 Task: Create a due date automation trigger when advanced on, on the tuesday after a card is due add fields without custom field "Resume" set to 10 at 11:00 AM.
Action: Mouse moved to (1063, 329)
Screenshot: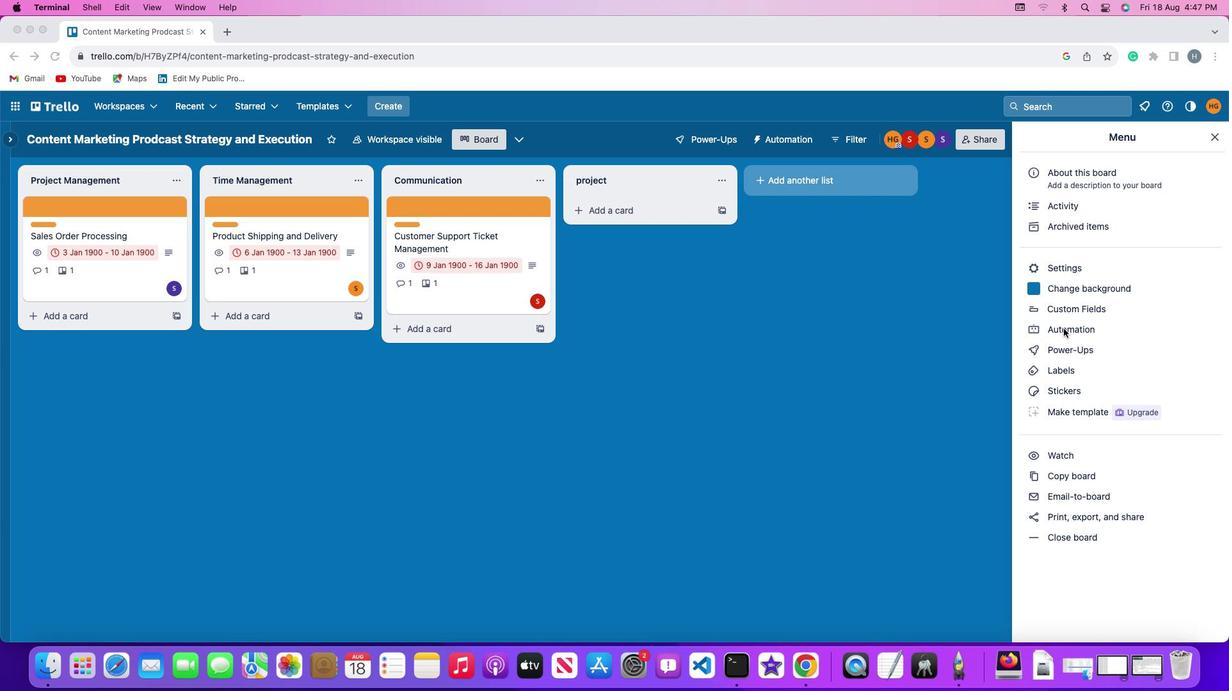 
Action: Mouse pressed left at (1063, 329)
Screenshot: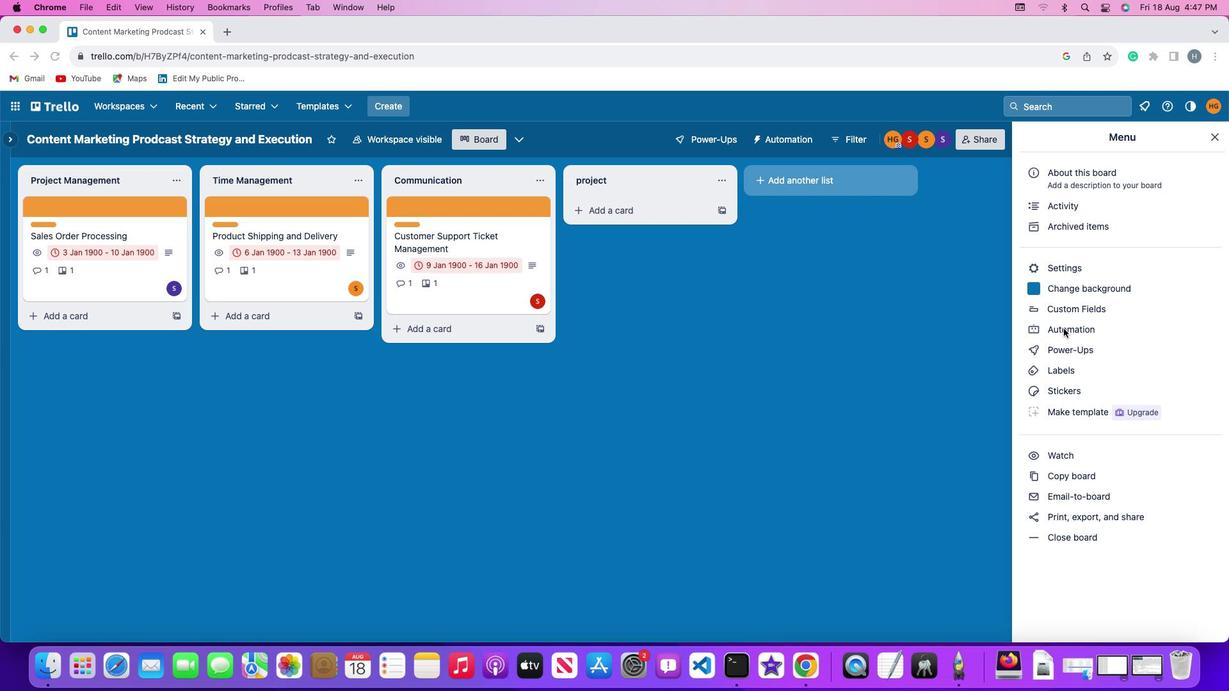 
Action: Mouse pressed left at (1063, 329)
Screenshot: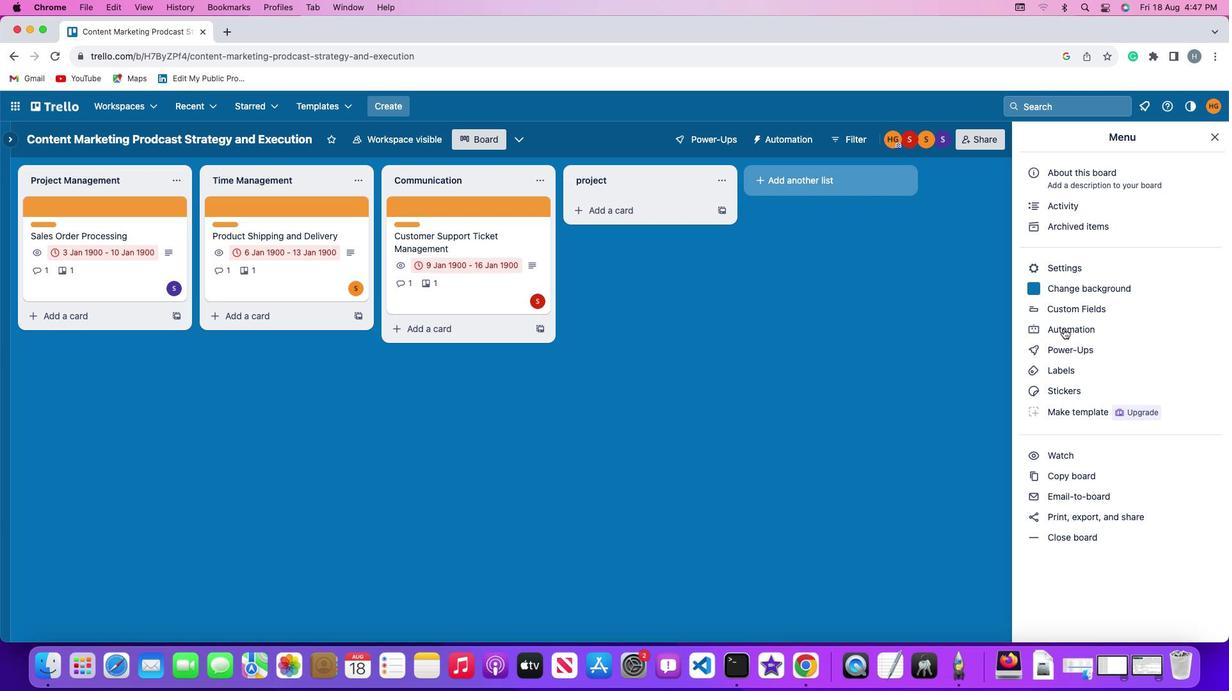 
Action: Mouse moved to (96, 304)
Screenshot: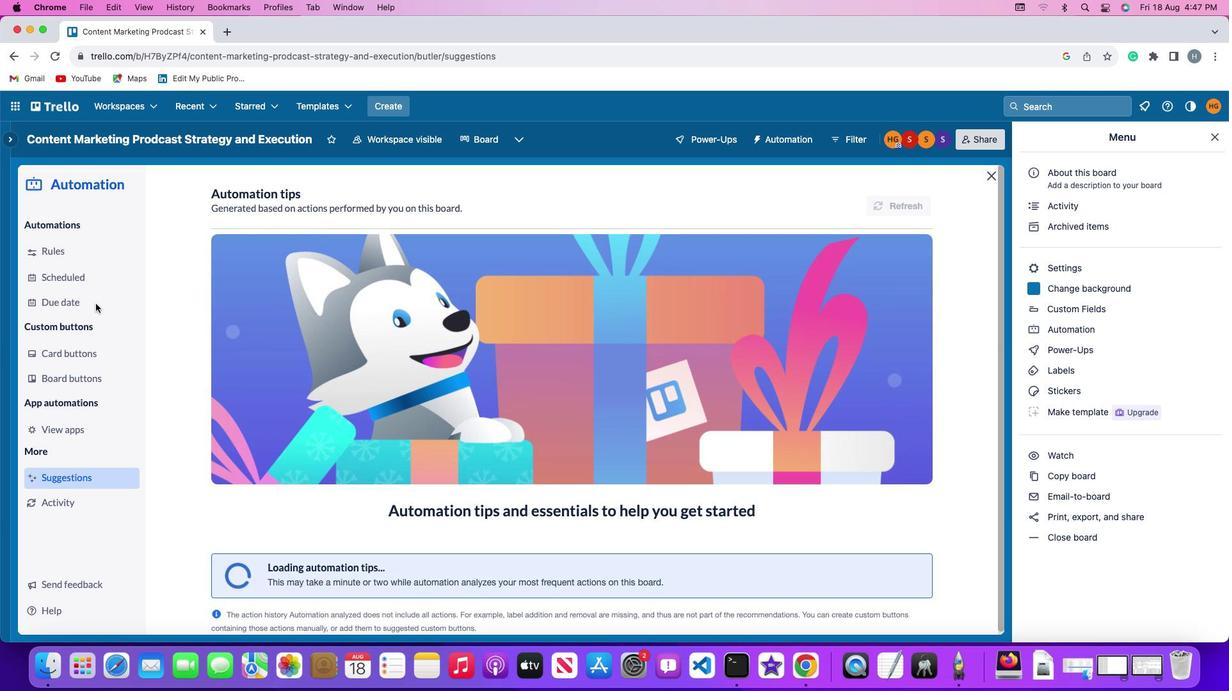
Action: Mouse pressed left at (96, 304)
Screenshot: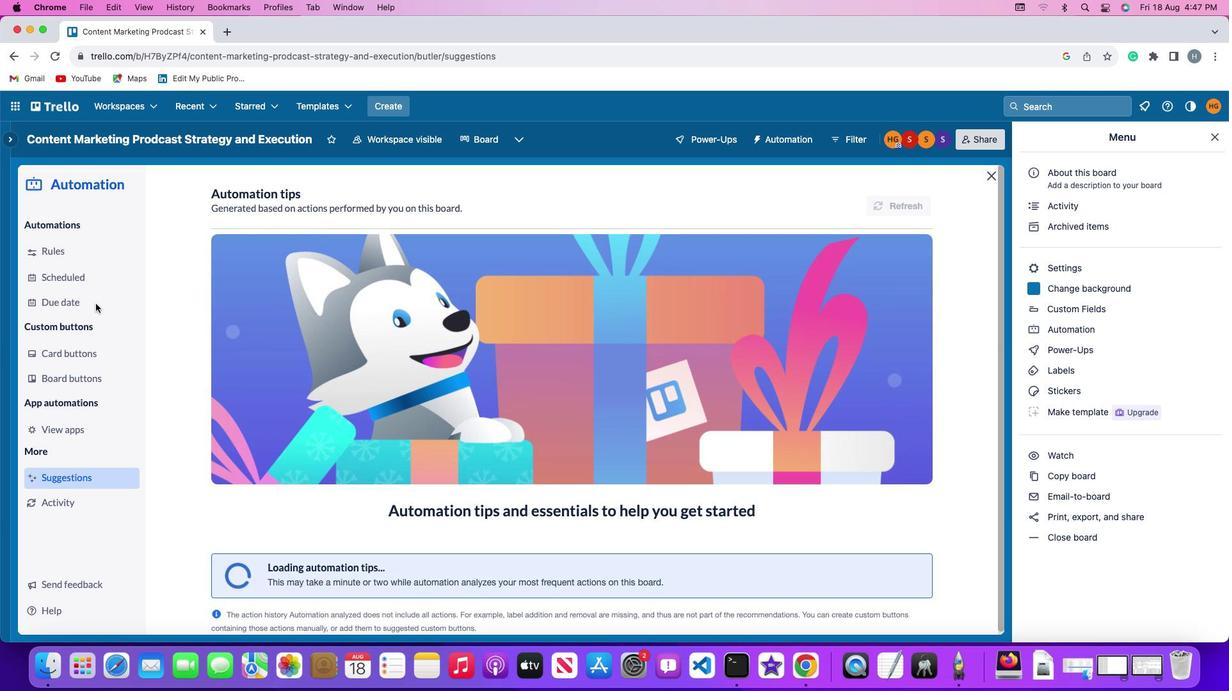 
Action: Mouse moved to (867, 193)
Screenshot: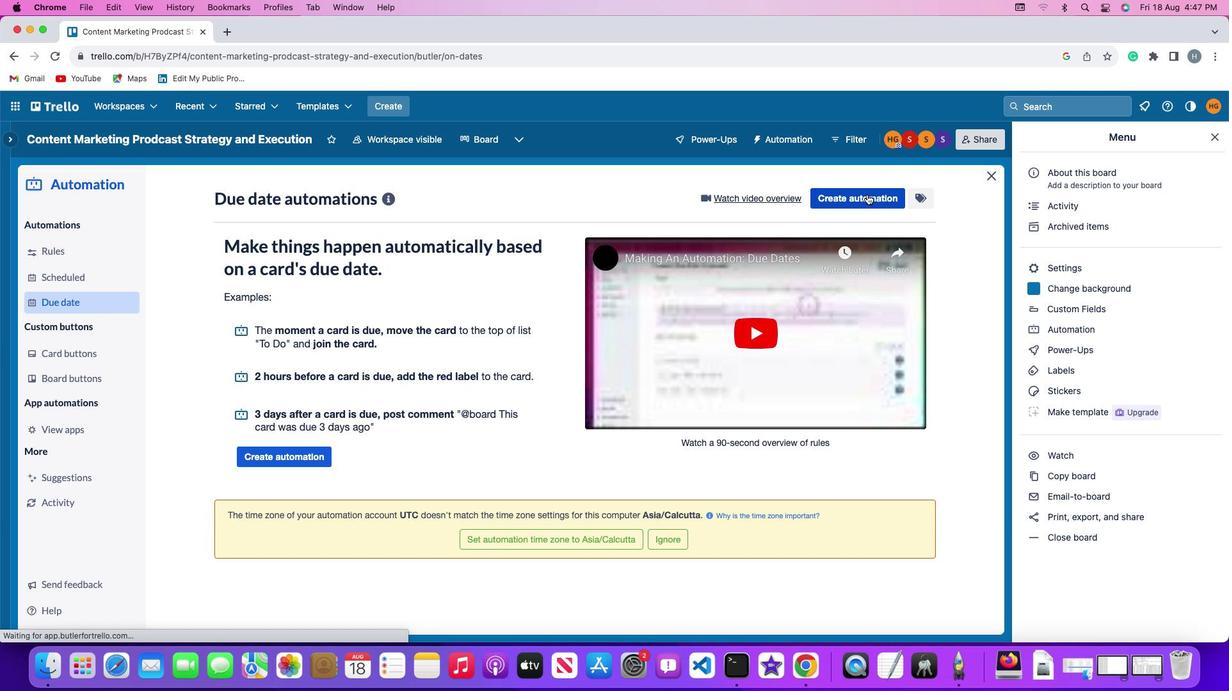 
Action: Mouse pressed left at (867, 193)
Screenshot: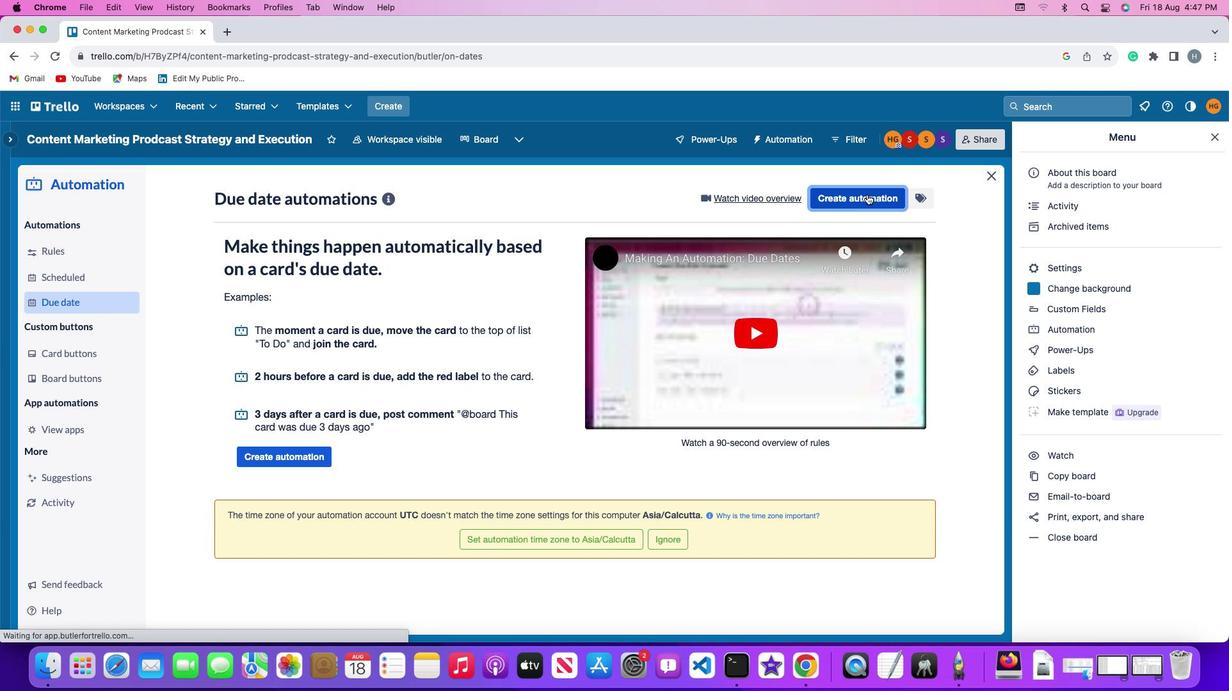 
Action: Mouse moved to (256, 322)
Screenshot: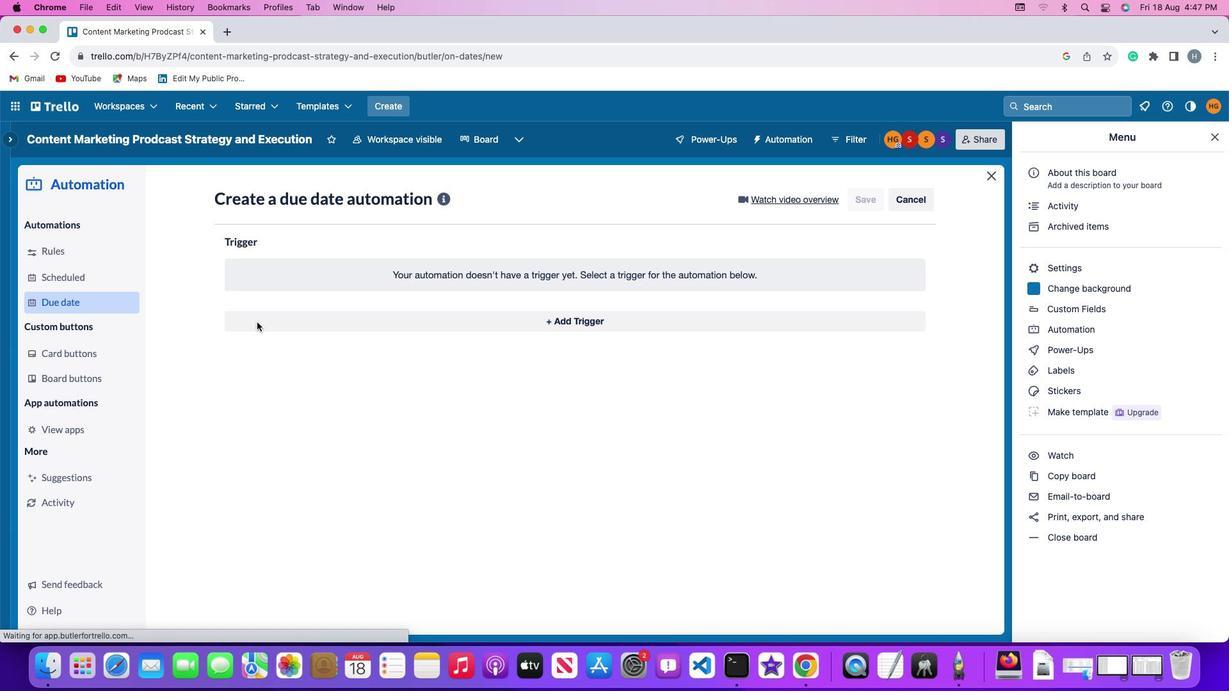 
Action: Mouse pressed left at (256, 322)
Screenshot: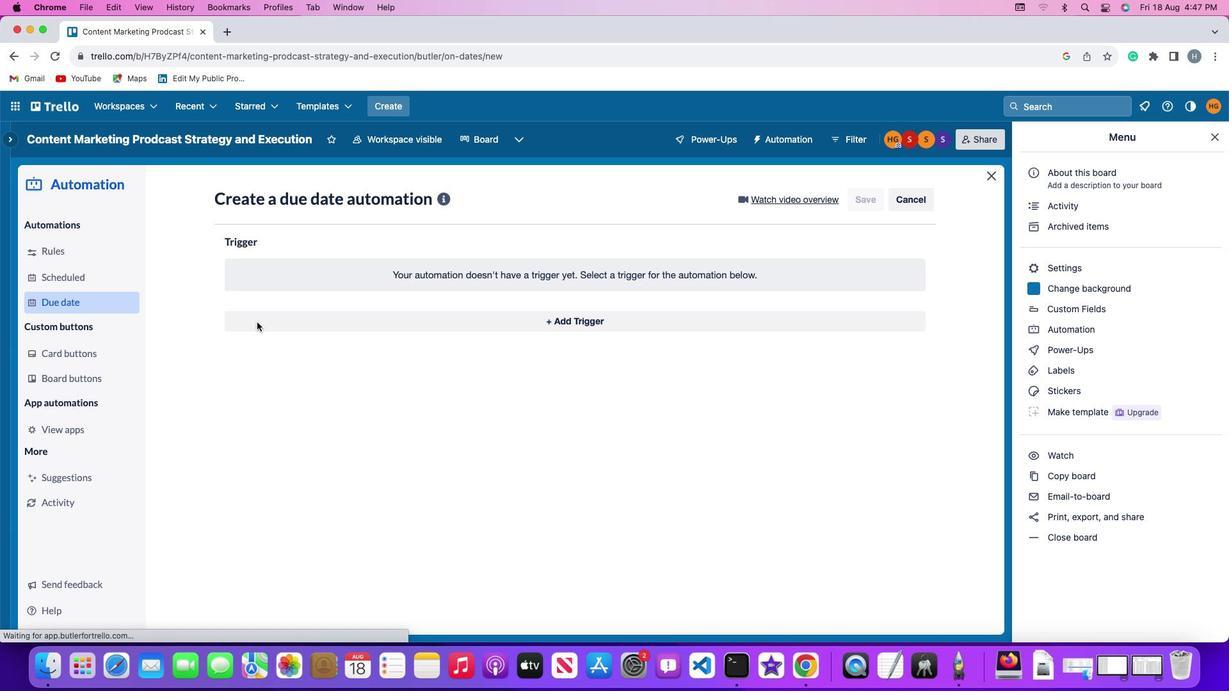 
Action: Mouse moved to (282, 553)
Screenshot: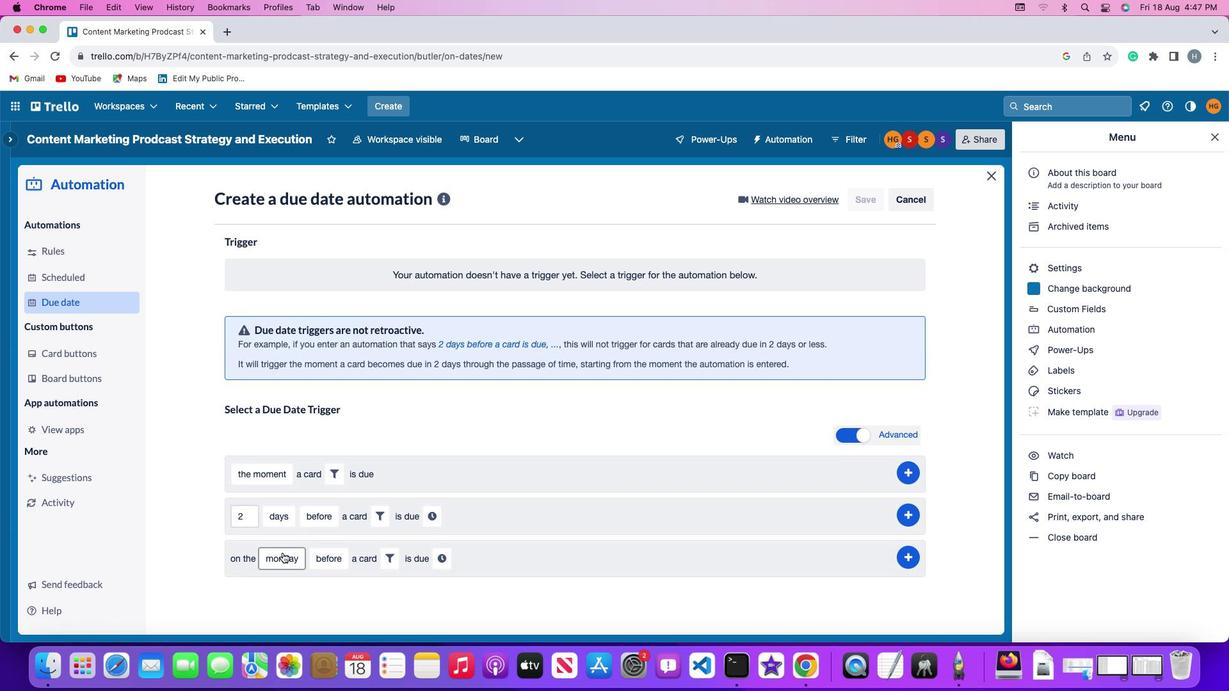 
Action: Mouse pressed left at (282, 553)
Screenshot: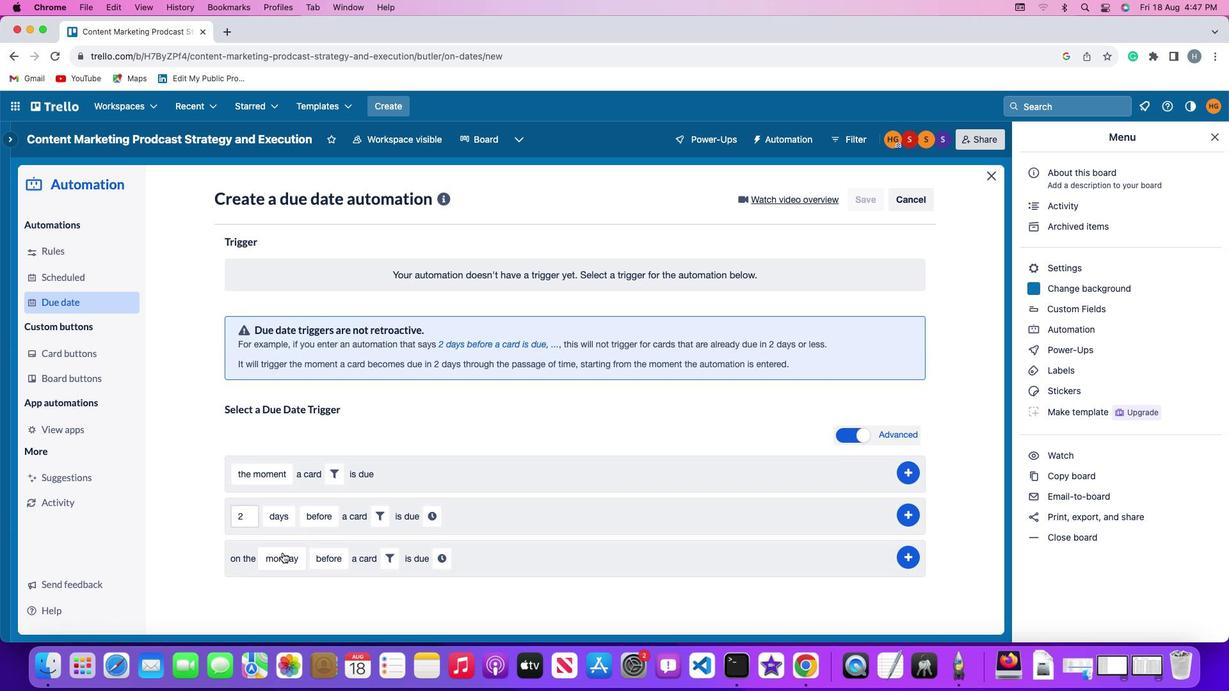 
Action: Mouse moved to (288, 412)
Screenshot: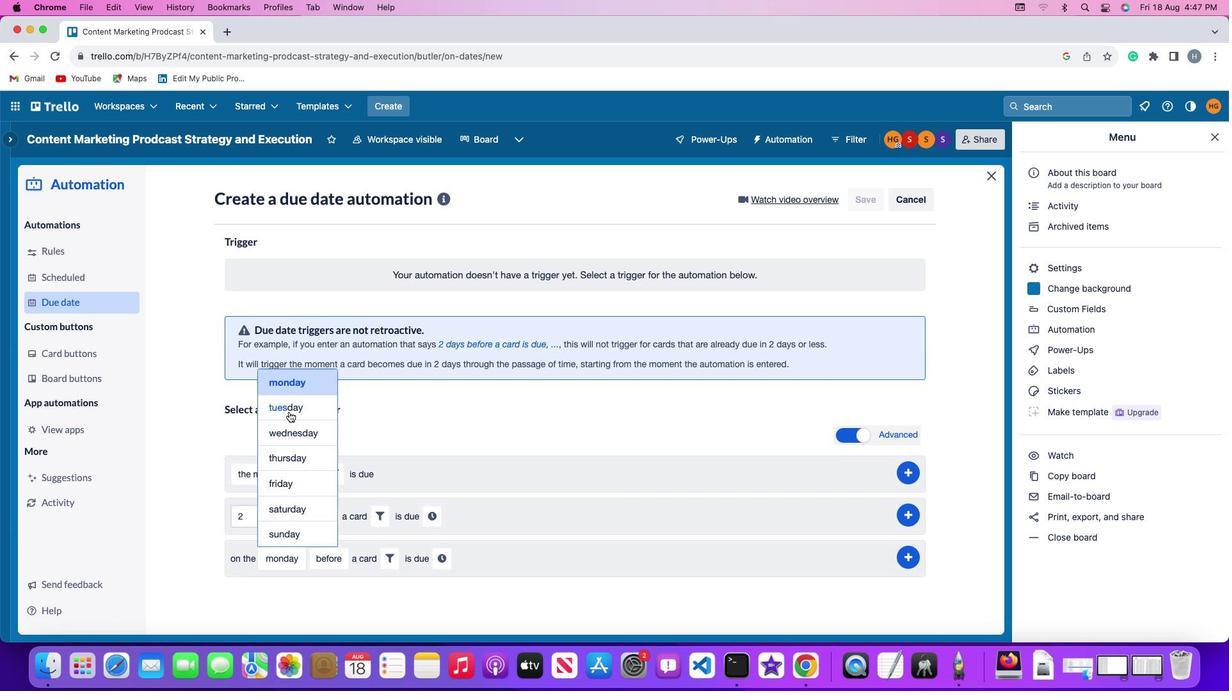 
Action: Mouse pressed left at (288, 412)
Screenshot: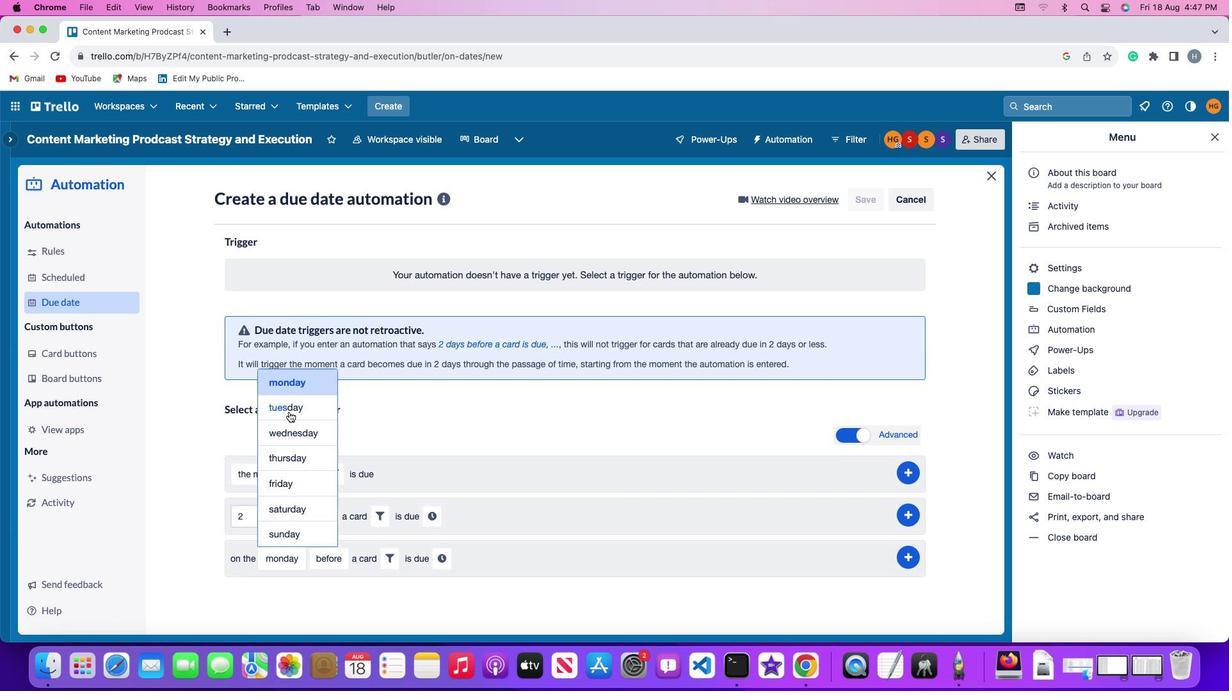 
Action: Mouse moved to (330, 555)
Screenshot: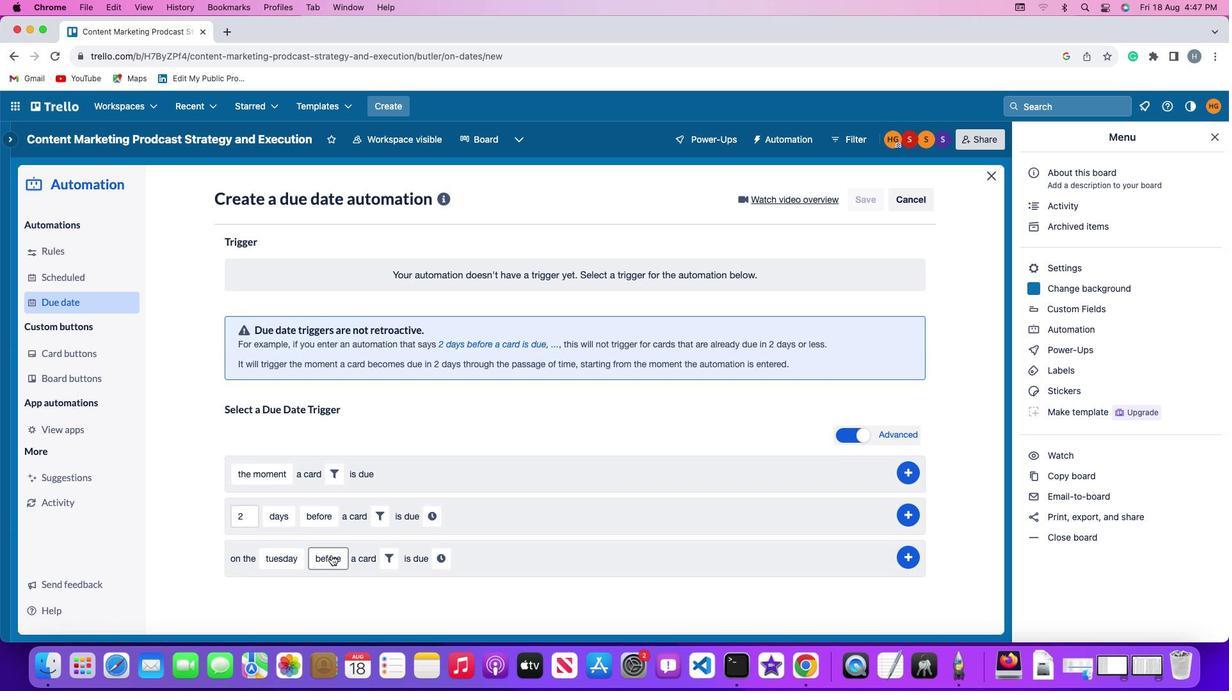 
Action: Mouse pressed left at (330, 555)
Screenshot: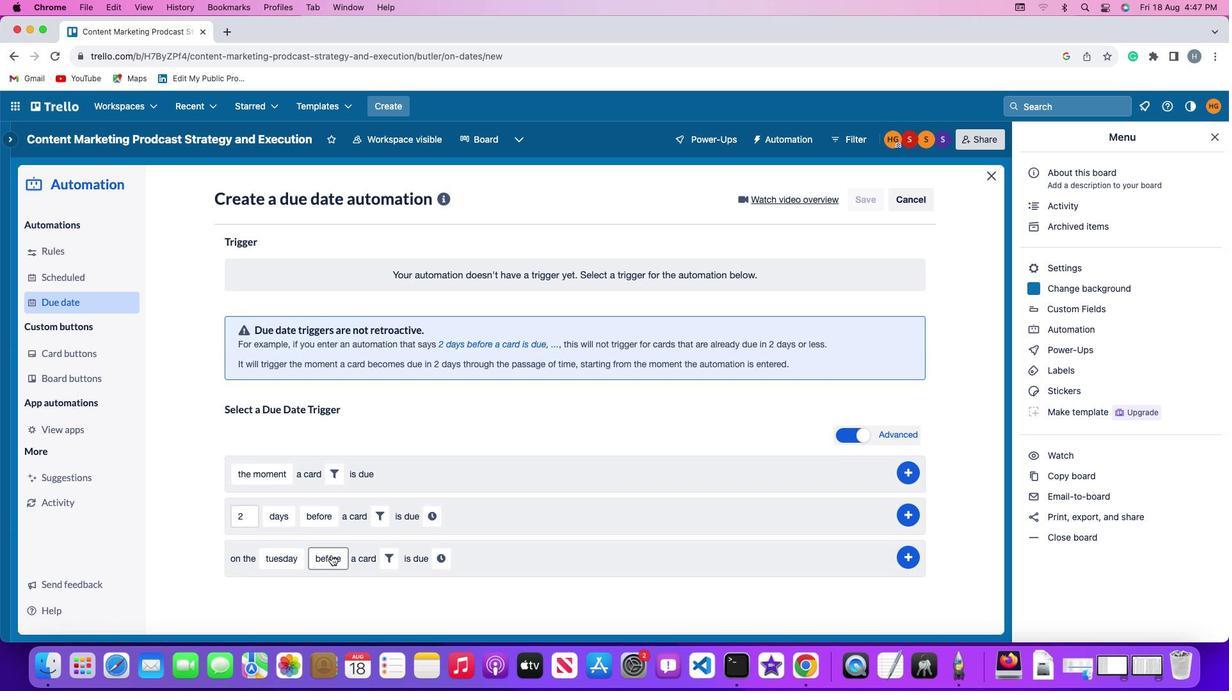 
Action: Mouse moved to (343, 482)
Screenshot: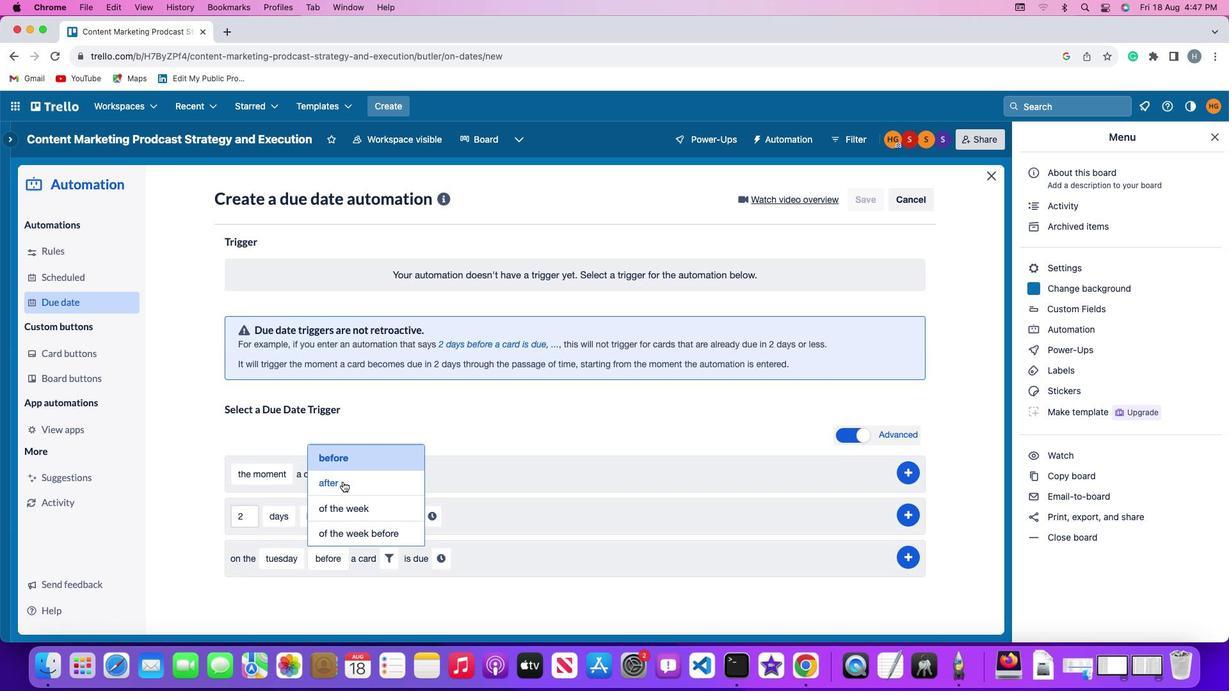 
Action: Mouse pressed left at (343, 482)
Screenshot: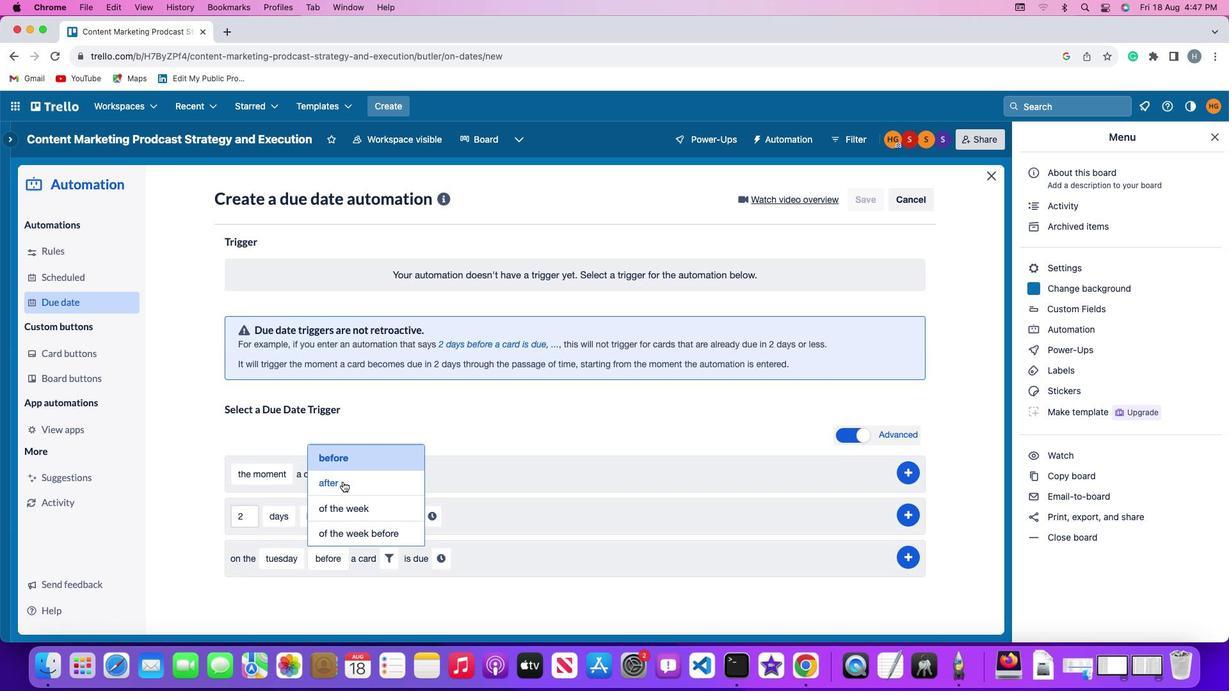 
Action: Mouse moved to (386, 559)
Screenshot: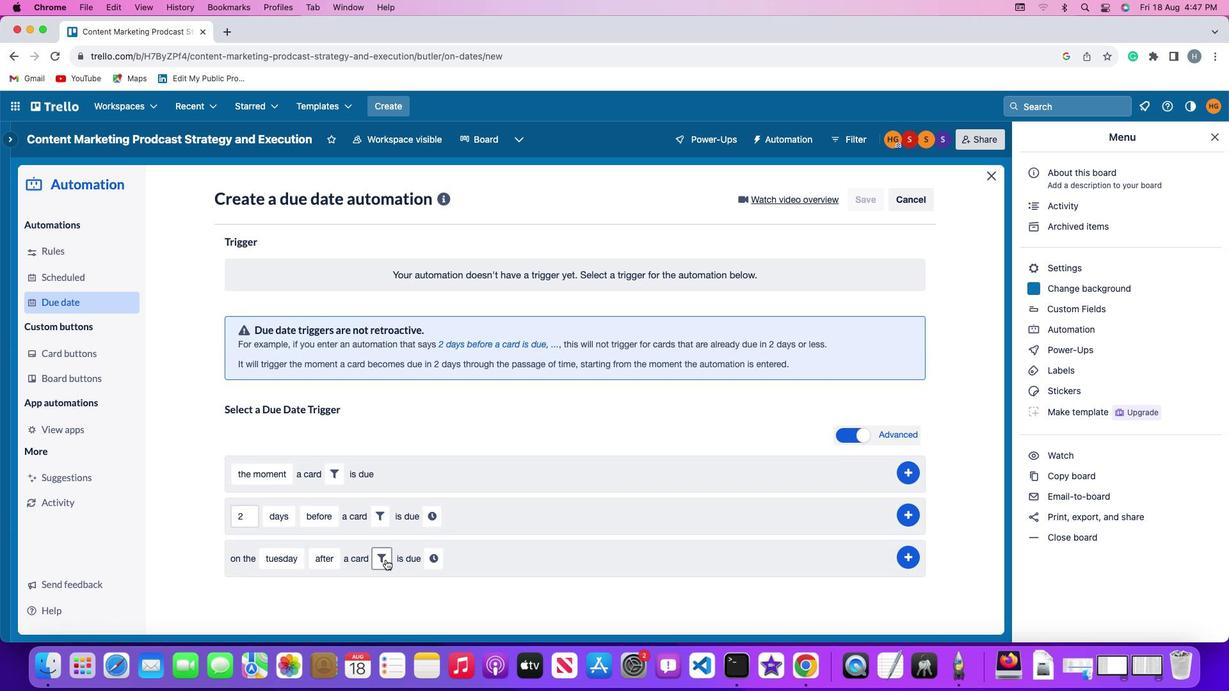 
Action: Mouse pressed left at (386, 559)
Screenshot: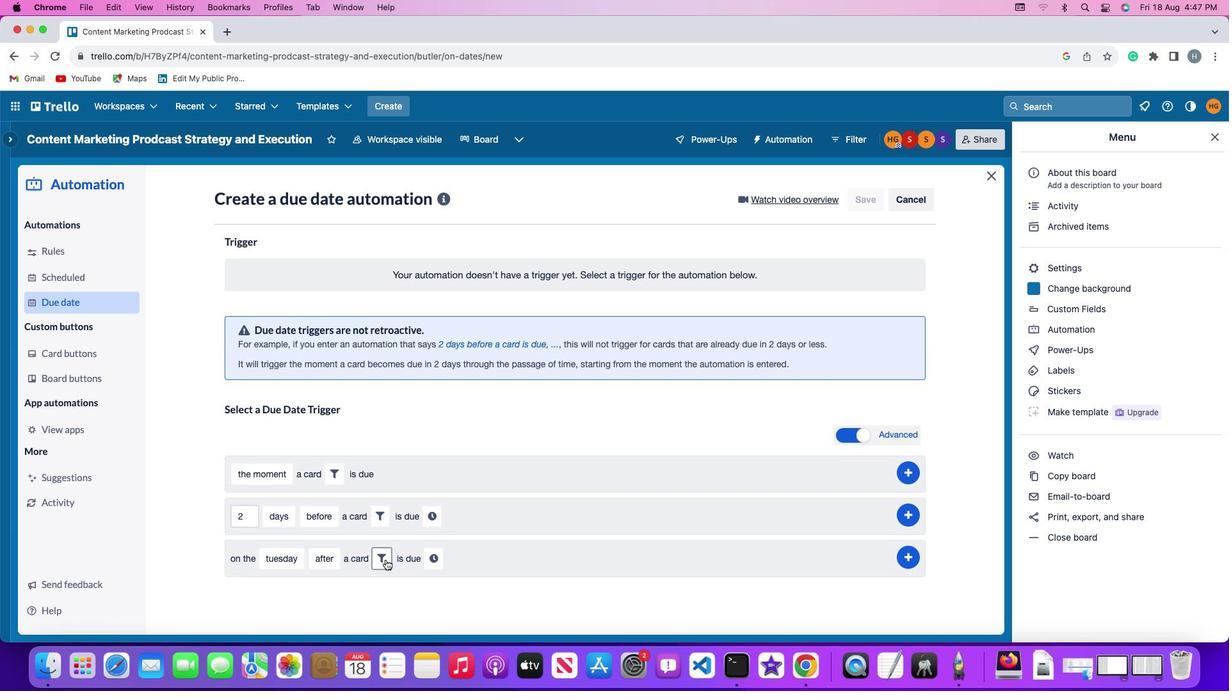 
Action: Mouse moved to (576, 596)
Screenshot: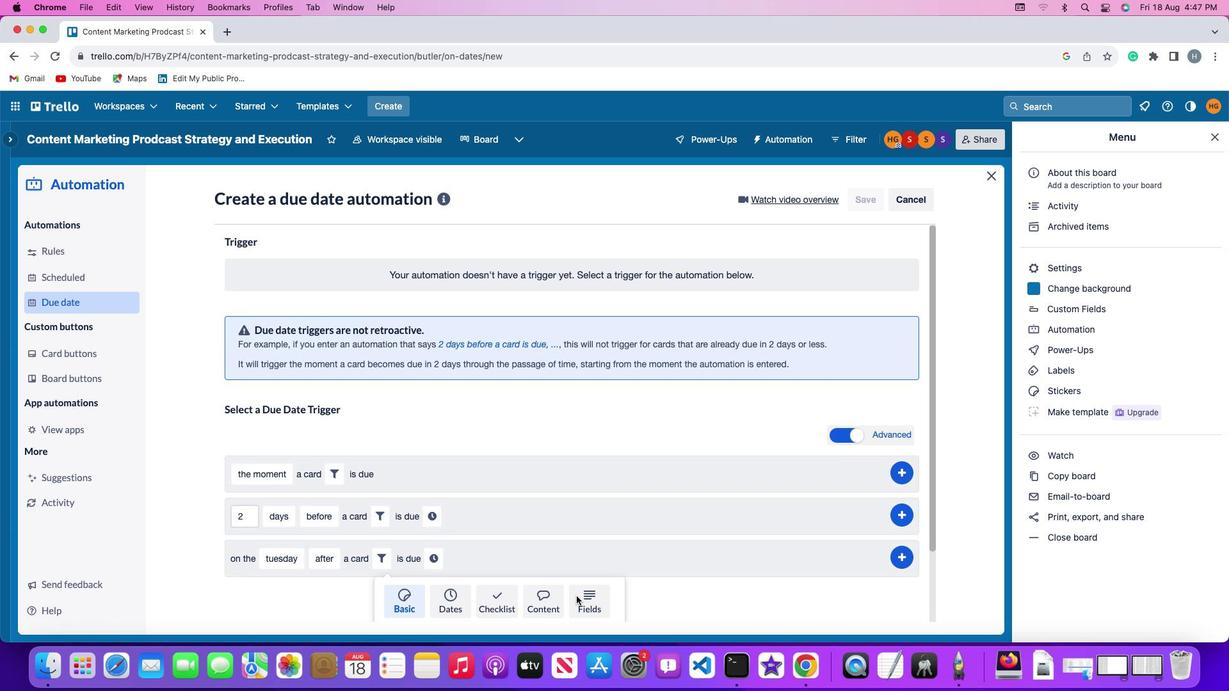 
Action: Mouse pressed left at (576, 596)
Screenshot: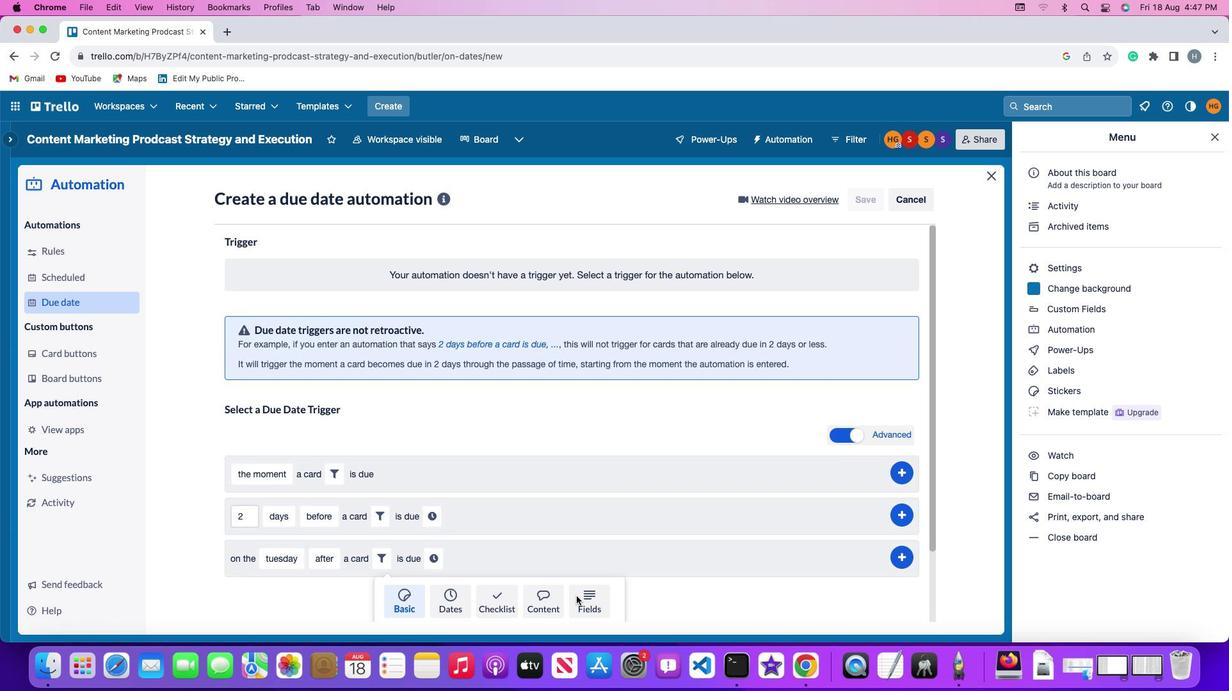 
Action: Mouse moved to (298, 596)
Screenshot: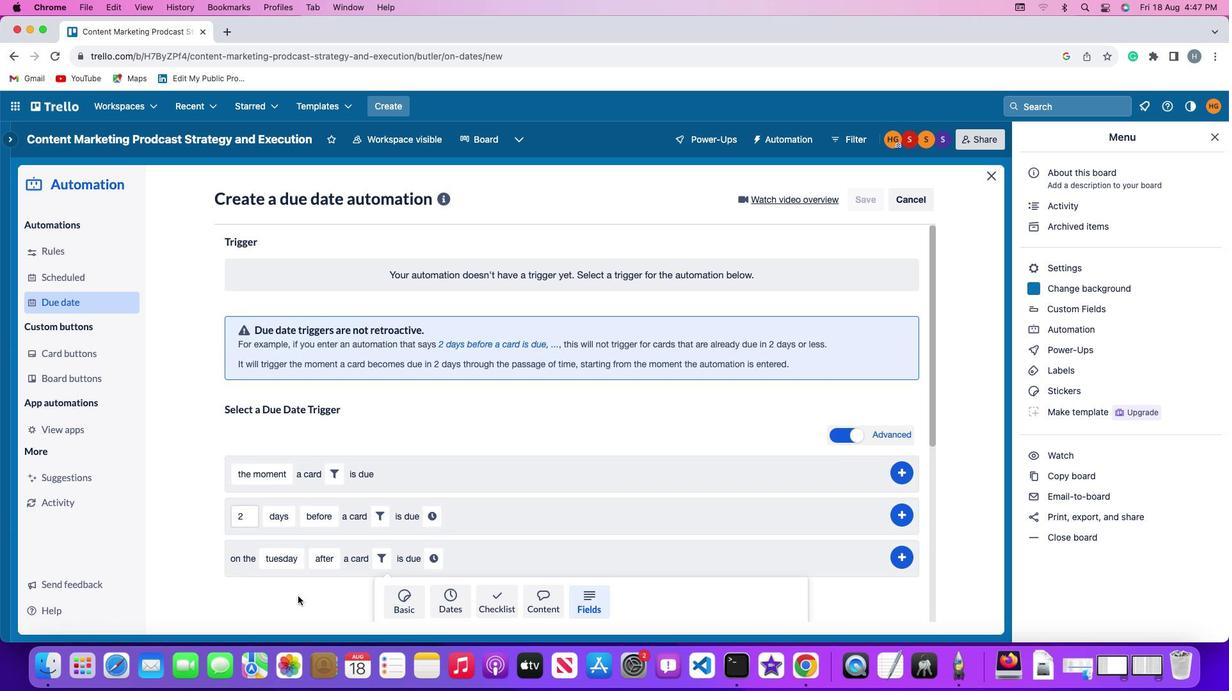 
Action: Mouse scrolled (298, 596) with delta (0, 0)
Screenshot: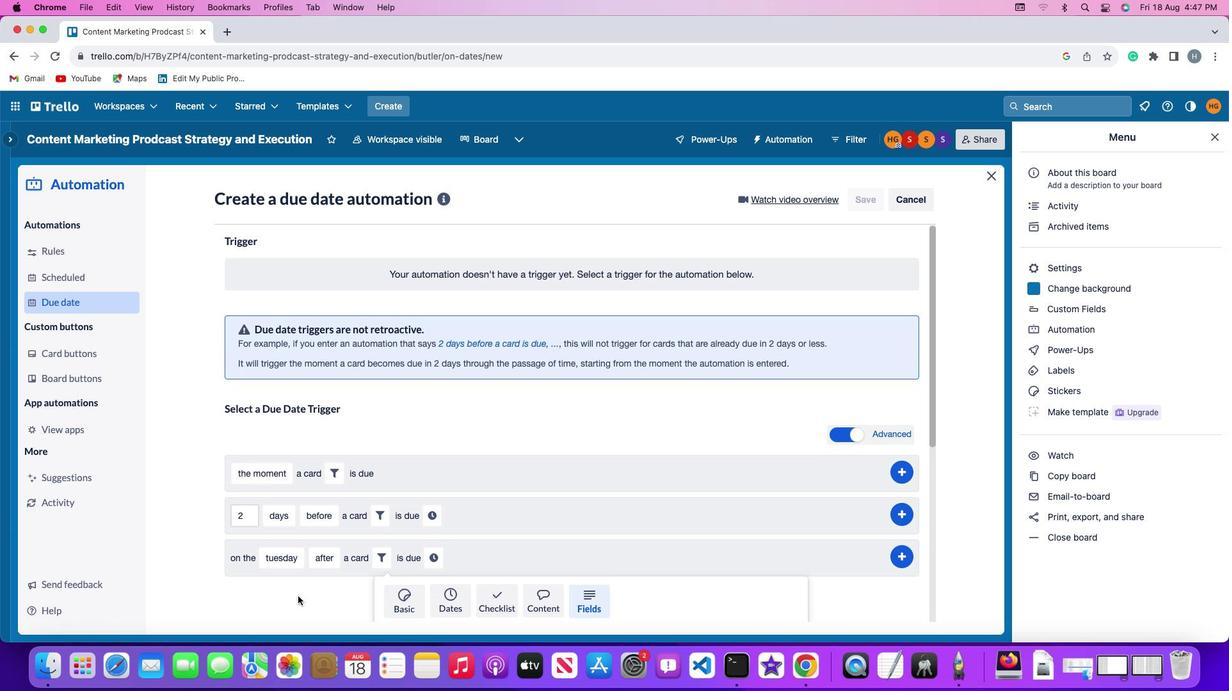 
Action: Mouse scrolled (298, 596) with delta (0, 0)
Screenshot: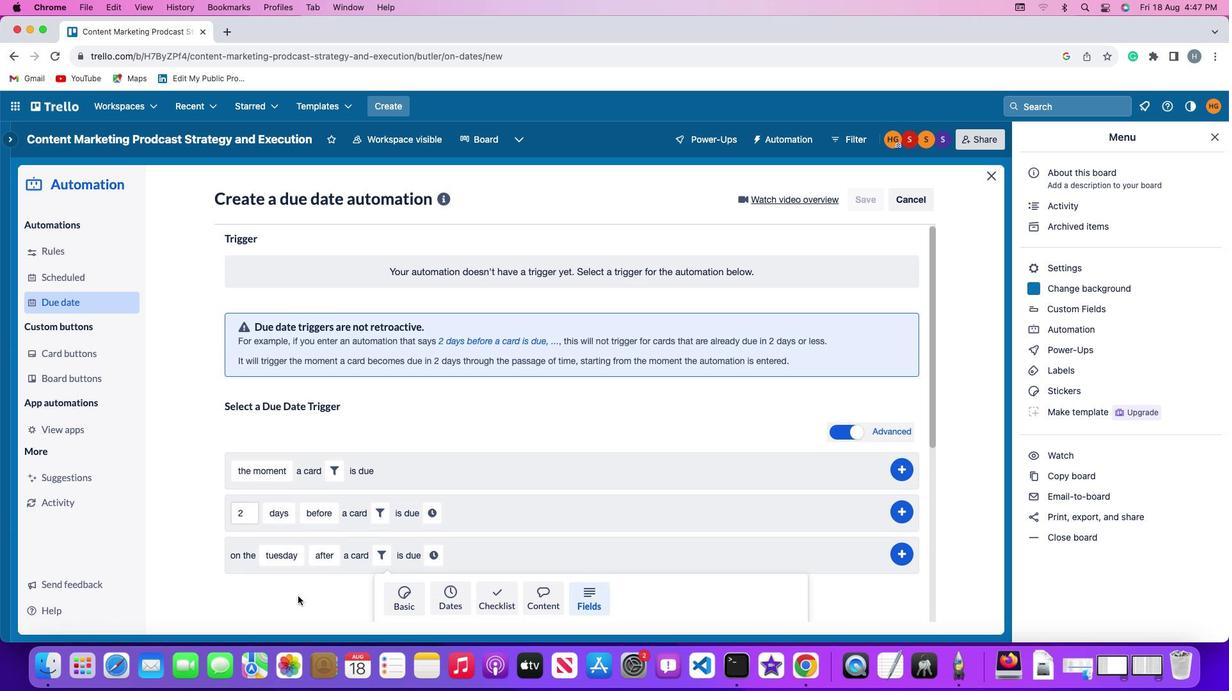 
Action: Mouse scrolled (298, 596) with delta (0, -1)
Screenshot: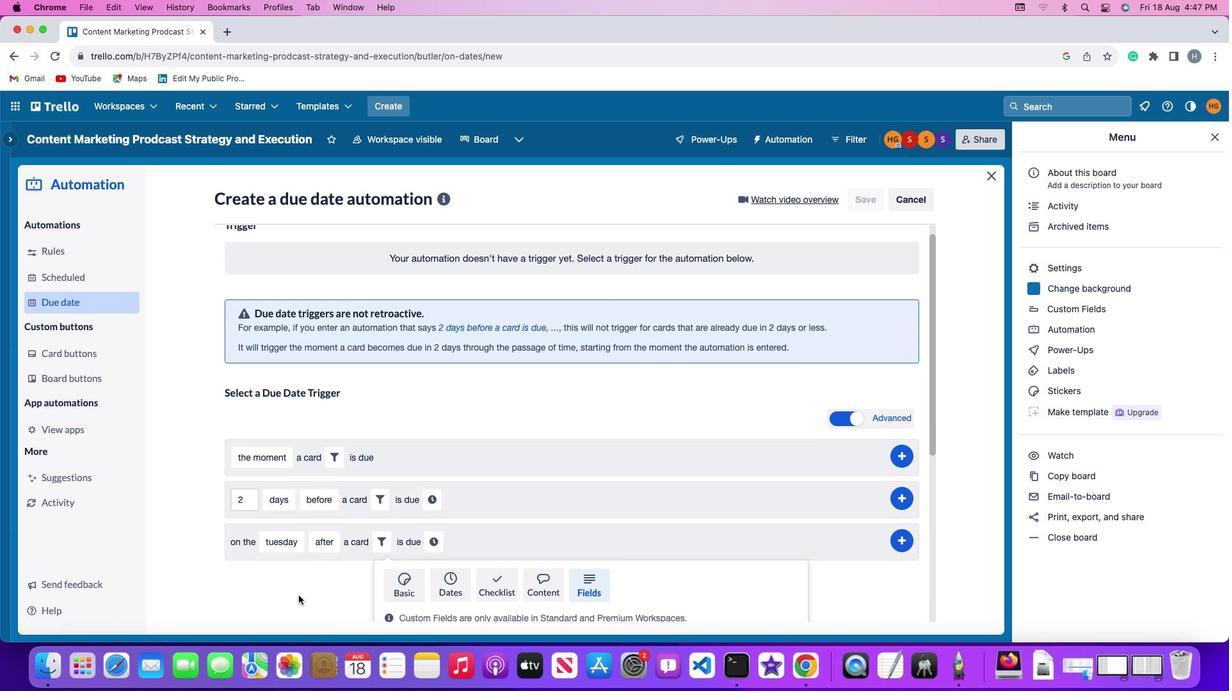 
Action: Mouse moved to (298, 596)
Screenshot: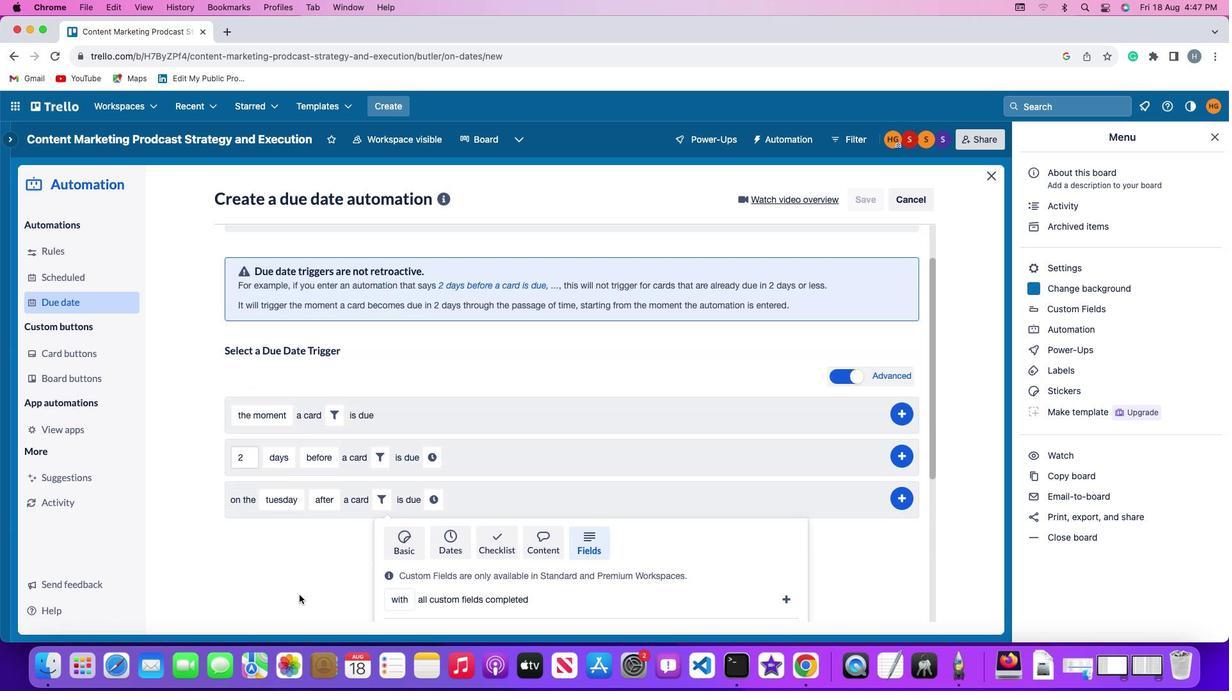 
Action: Mouse scrolled (298, 596) with delta (0, -2)
Screenshot: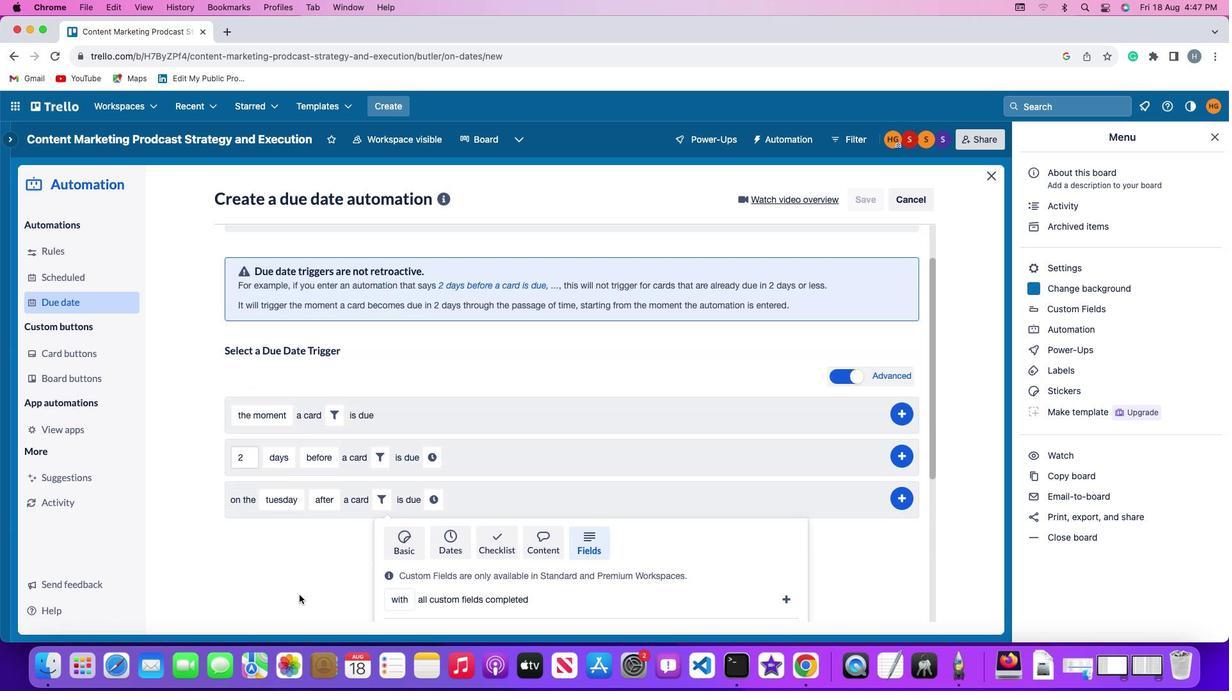 
Action: Mouse moved to (401, 549)
Screenshot: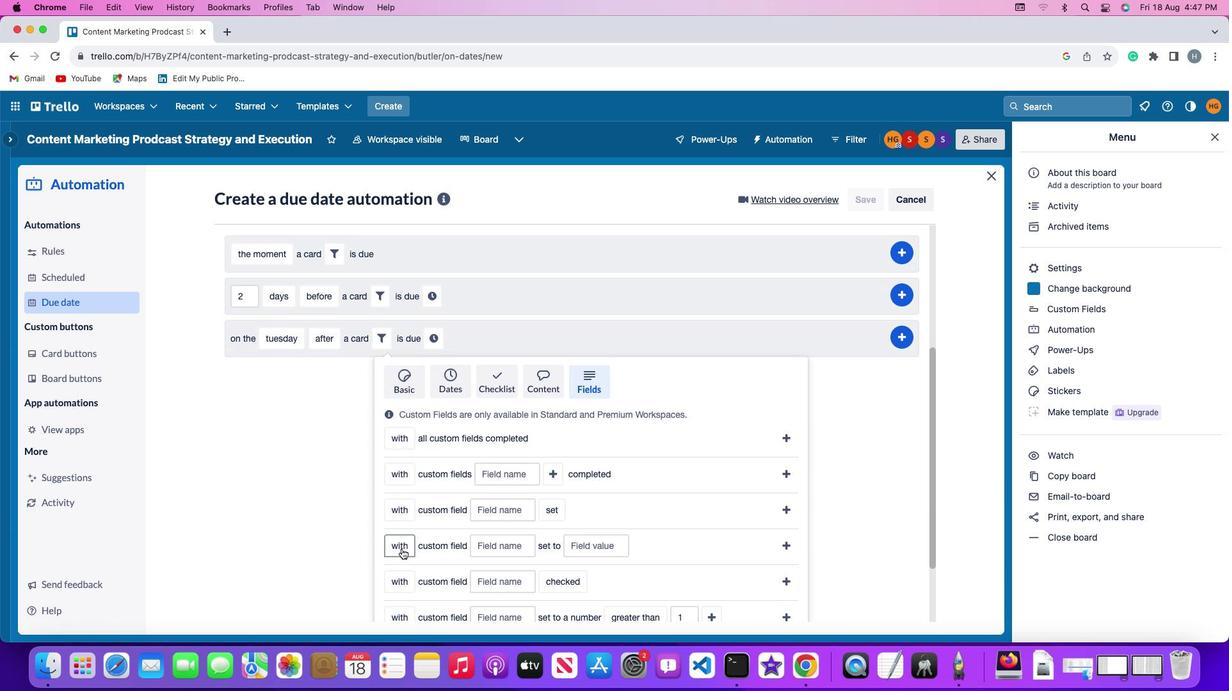 
Action: Mouse pressed left at (401, 549)
Screenshot: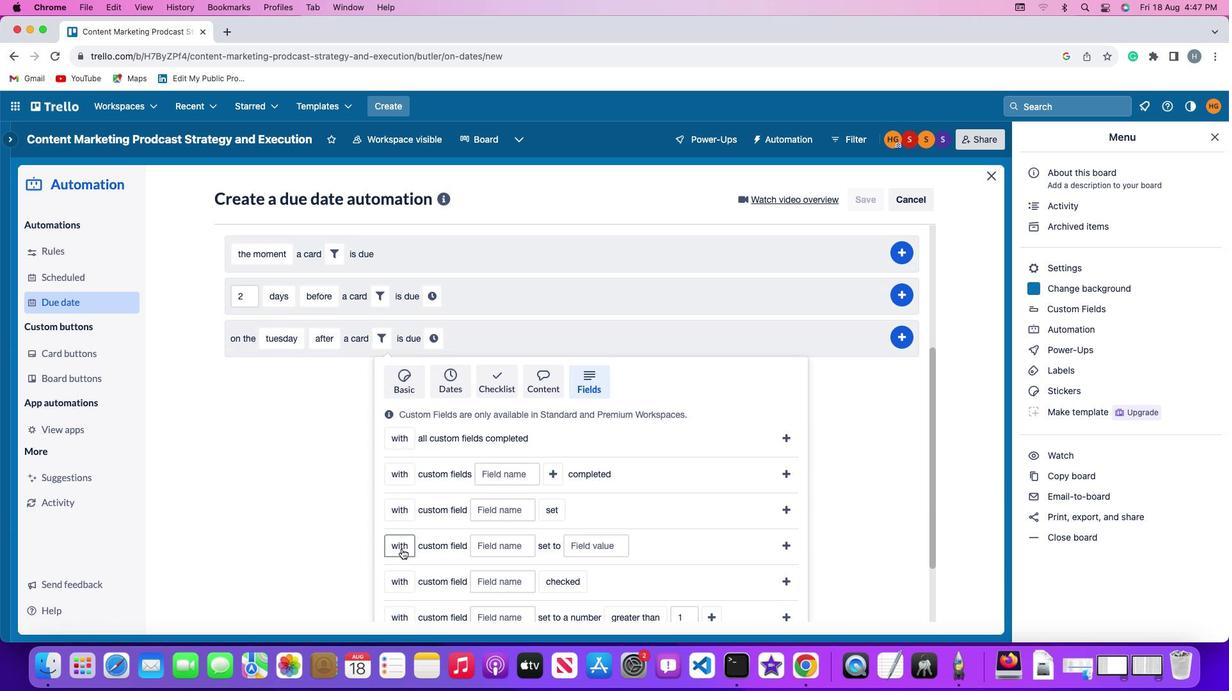 
Action: Mouse moved to (409, 592)
Screenshot: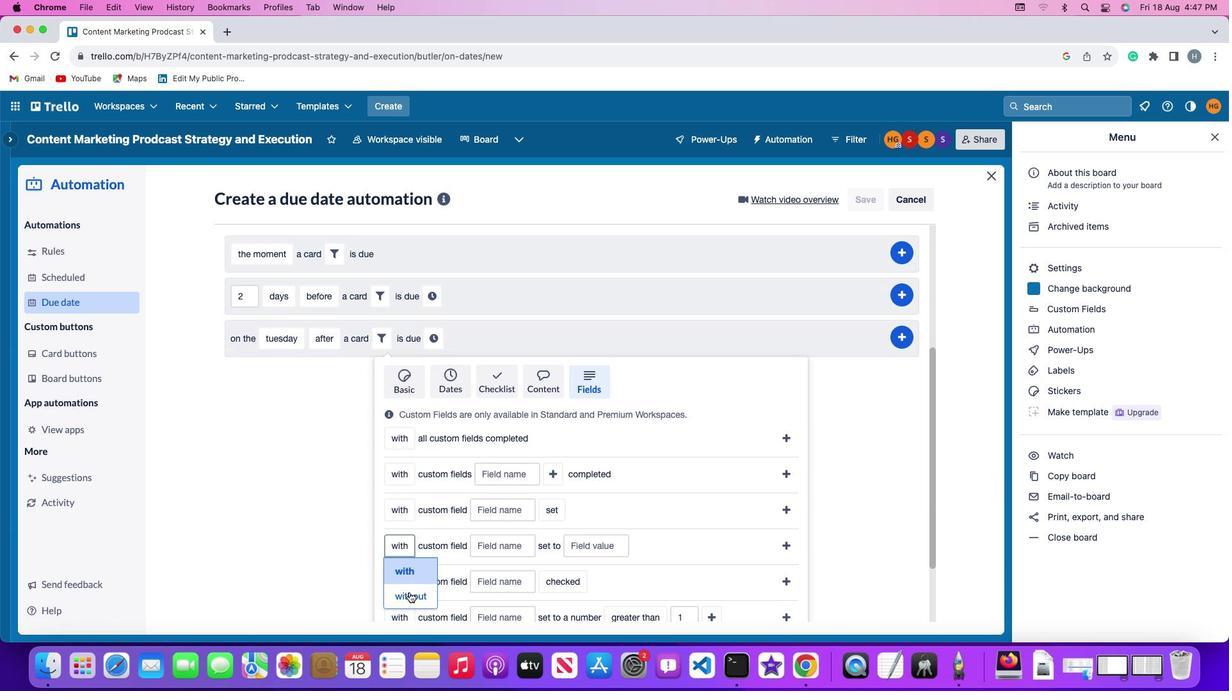 
Action: Mouse pressed left at (409, 592)
Screenshot: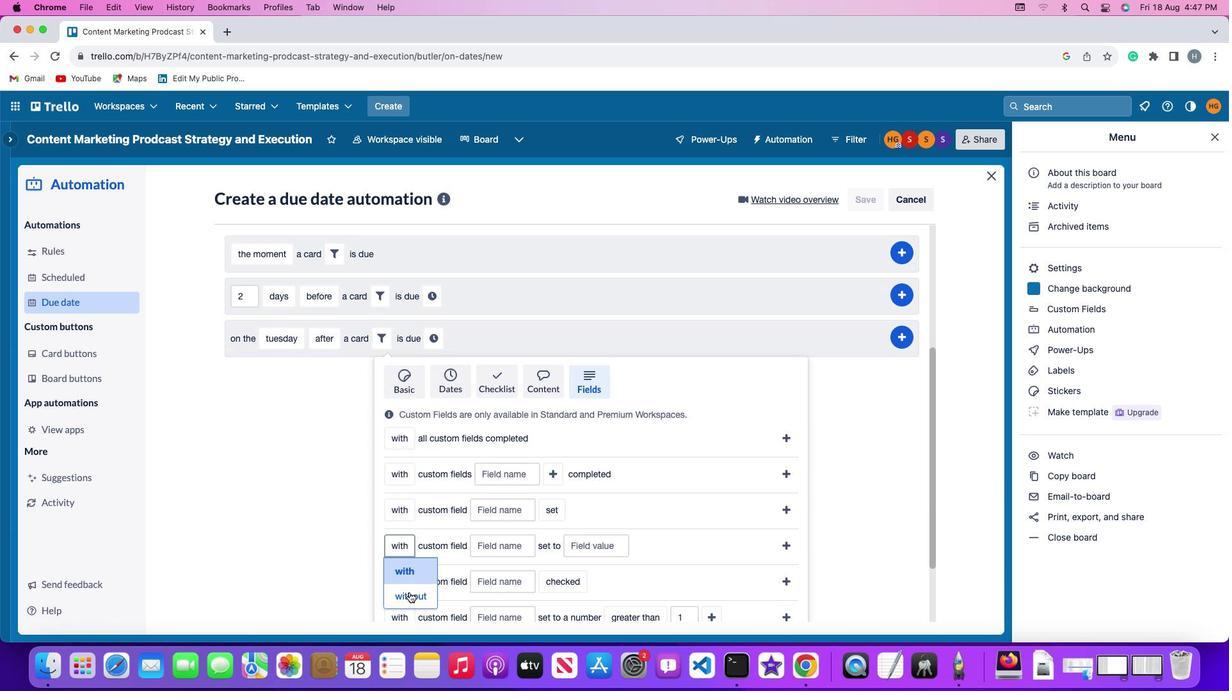 
Action: Mouse moved to (515, 544)
Screenshot: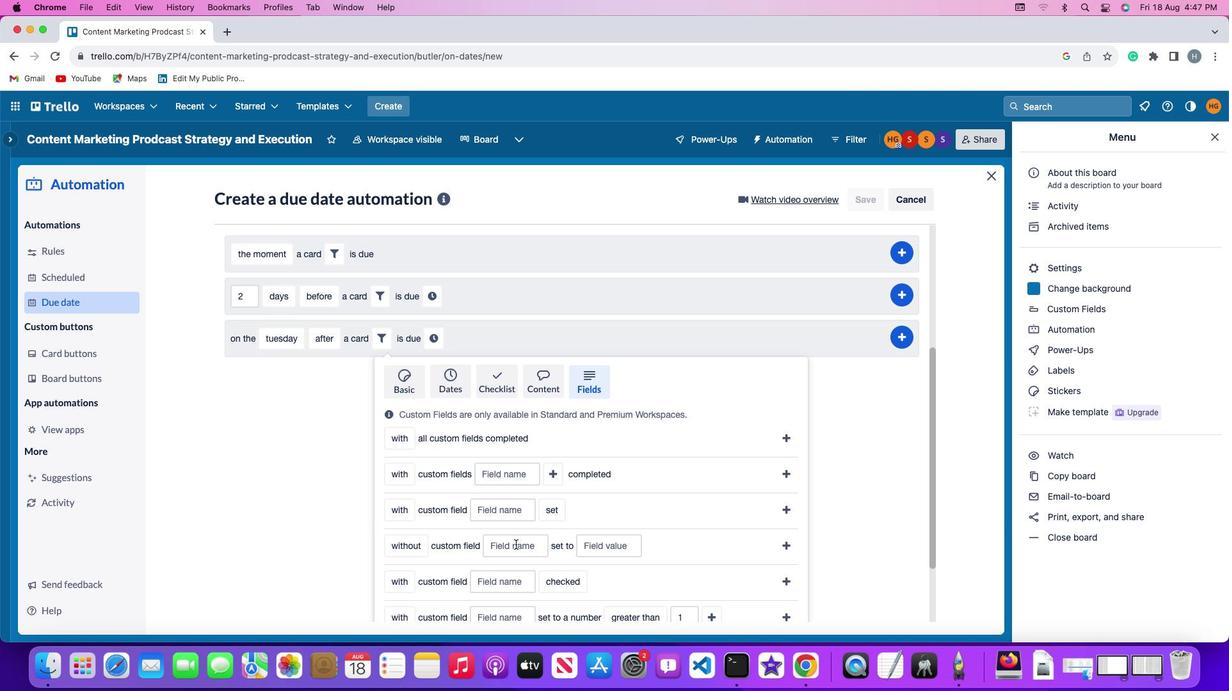 
Action: Mouse pressed left at (515, 544)
Screenshot: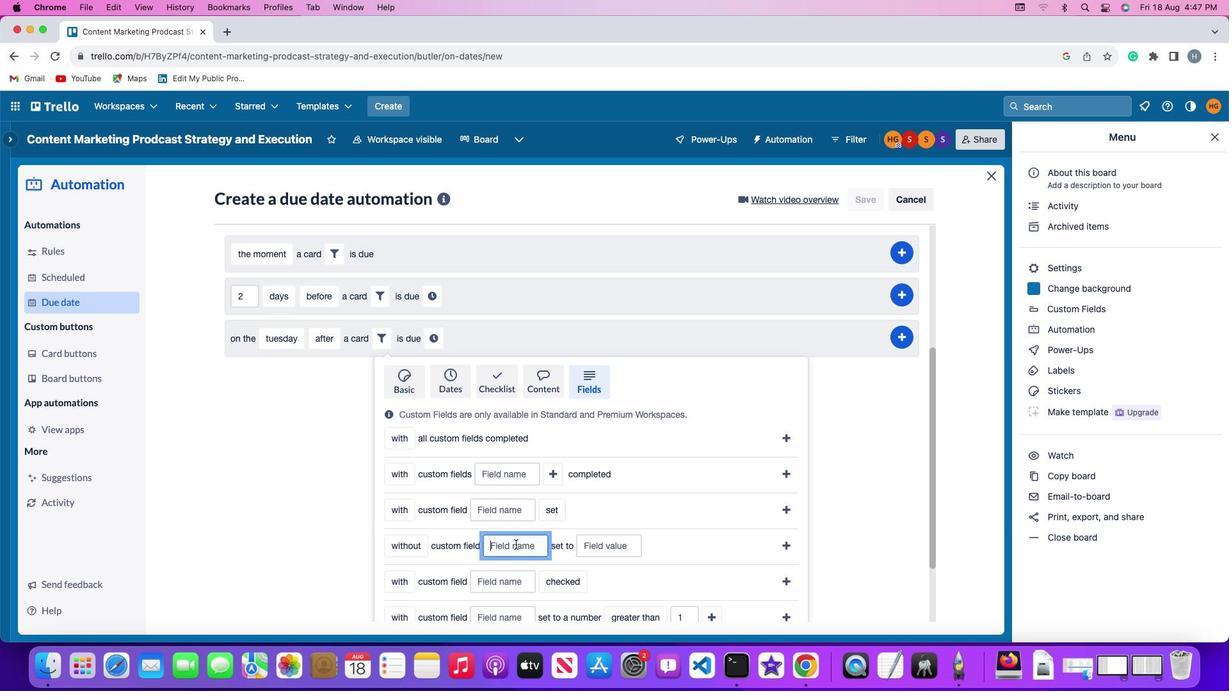 
Action: Key pressed Key.shift'R''e''s''u''m'
Screenshot: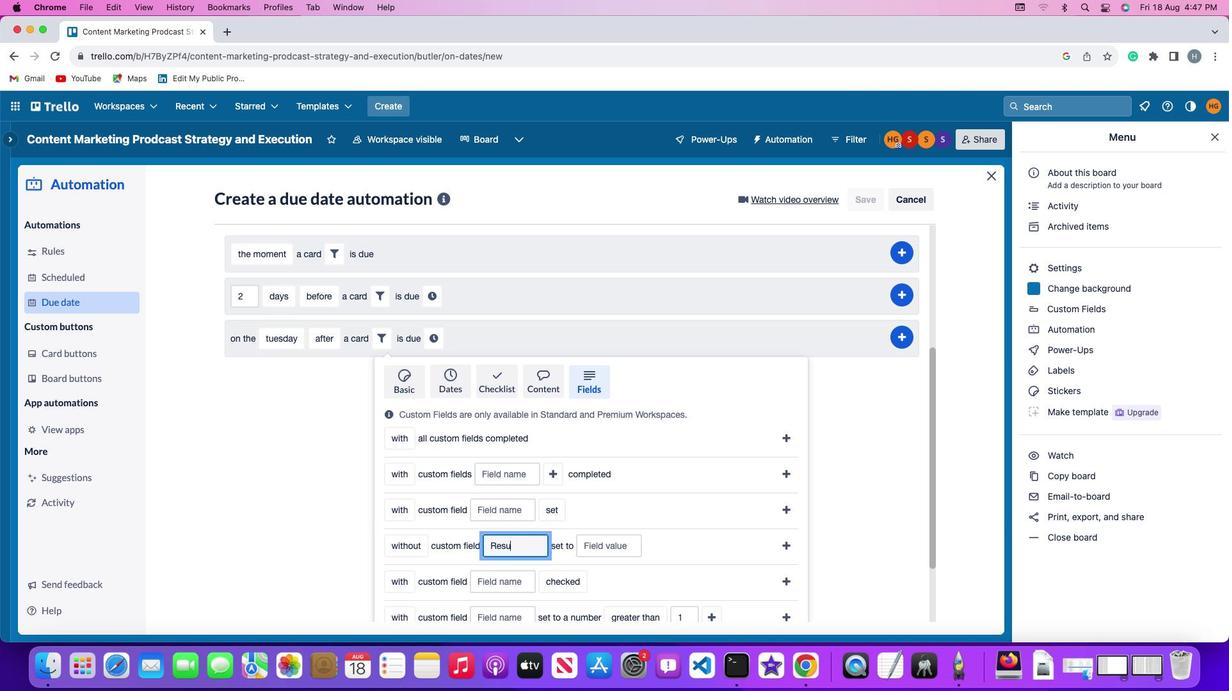 
Action: Mouse moved to (513, 542)
Screenshot: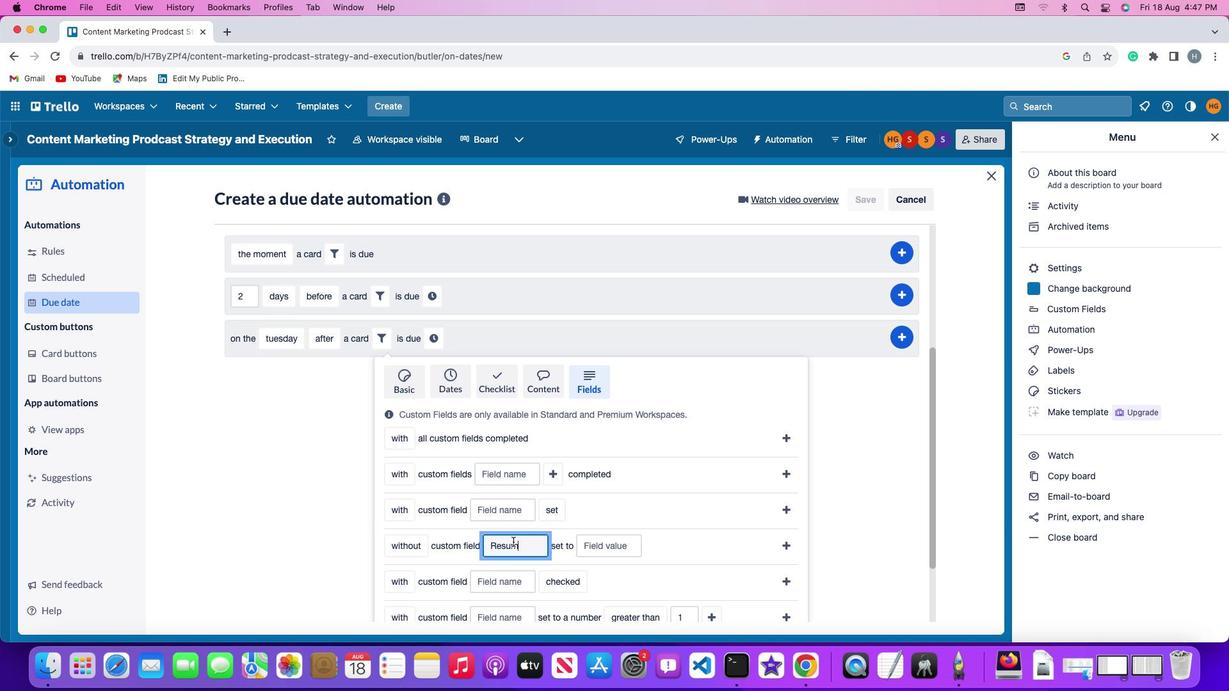 
Action: Key pressed 'e'
Screenshot: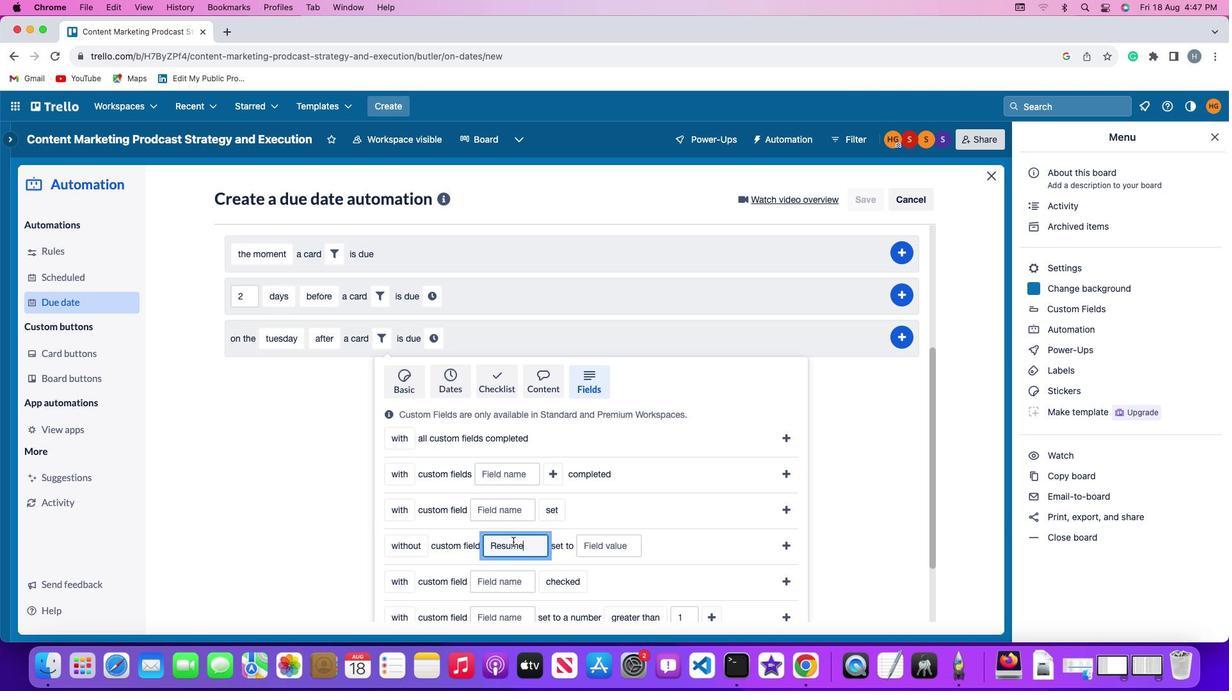 
Action: Mouse moved to (610, 542)
Screenshot: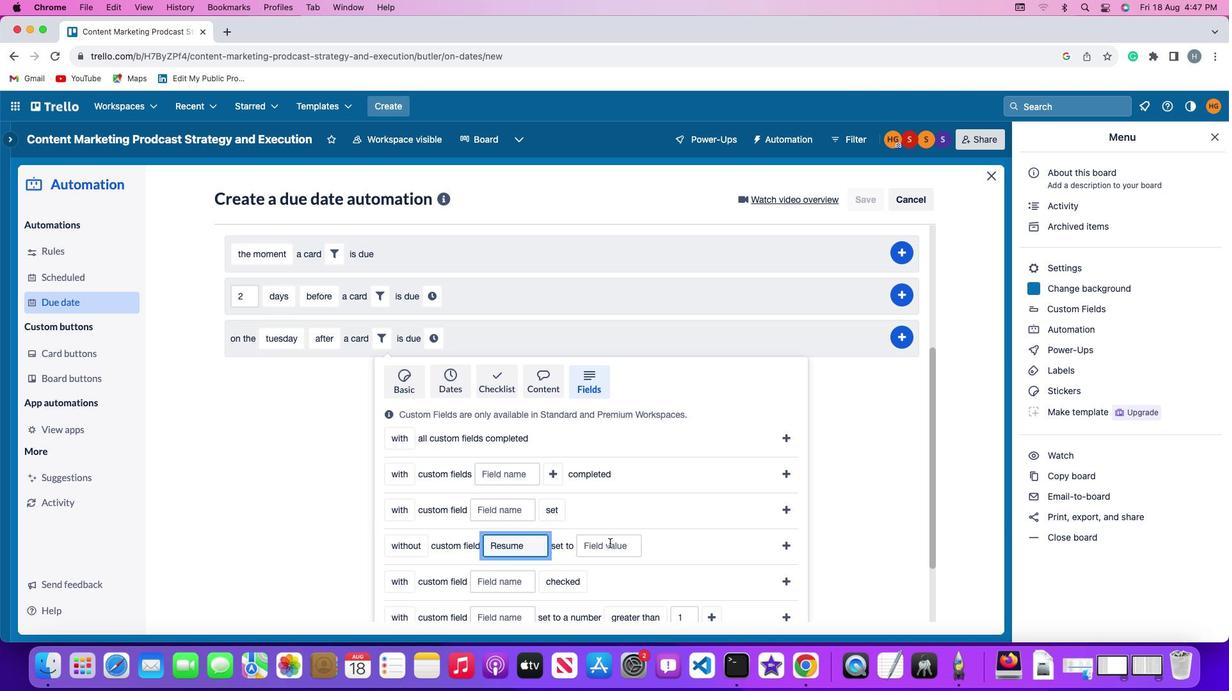 
Action: Mouse pressed left at (610, 542)
Screenshot: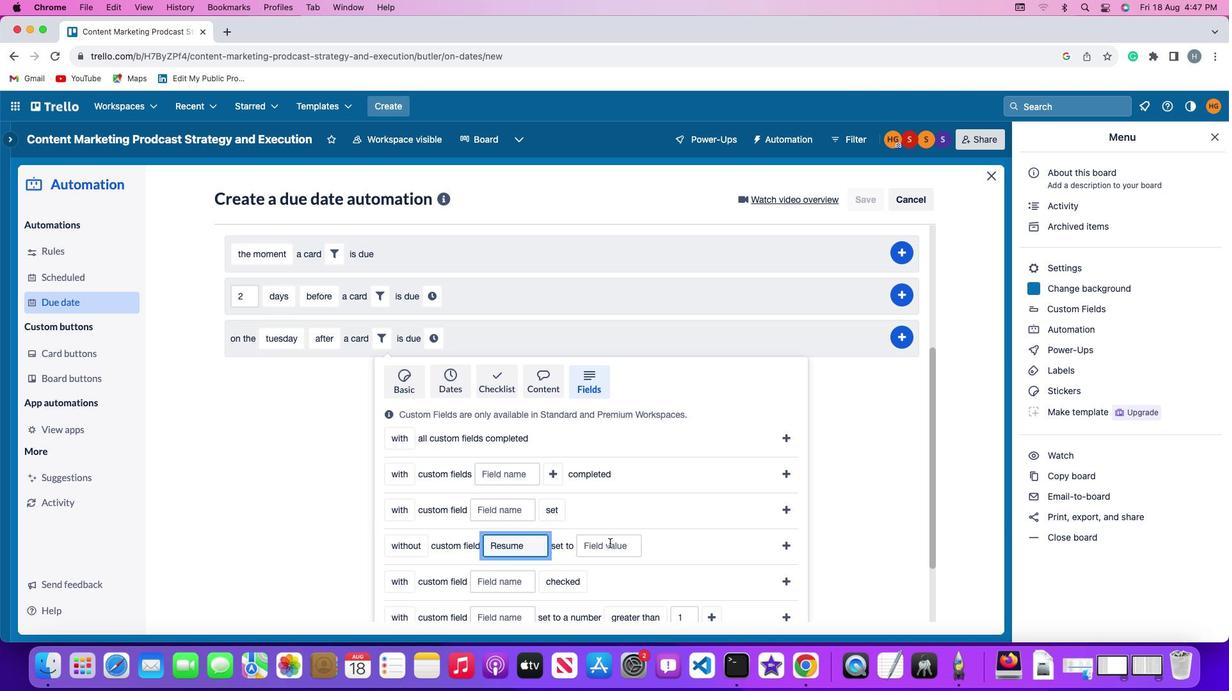 
Action: Mouse moved to (608, 563)
Screenshot: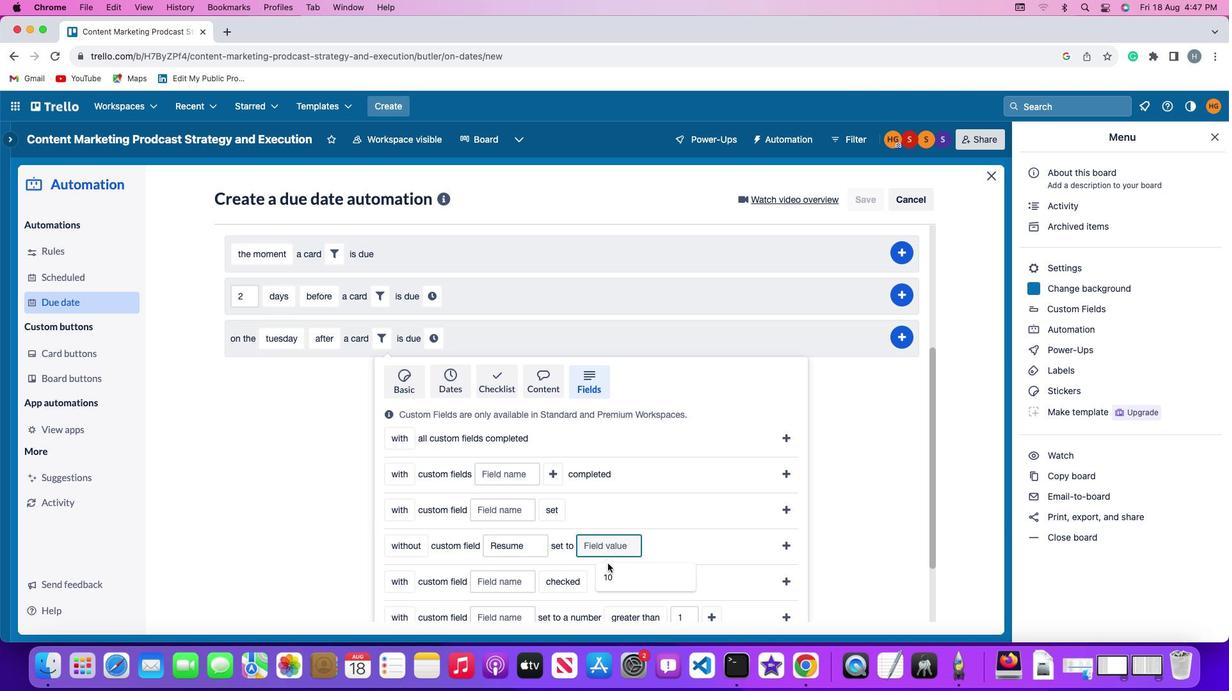 
Action: Key pressed '1''0'
Screenshot: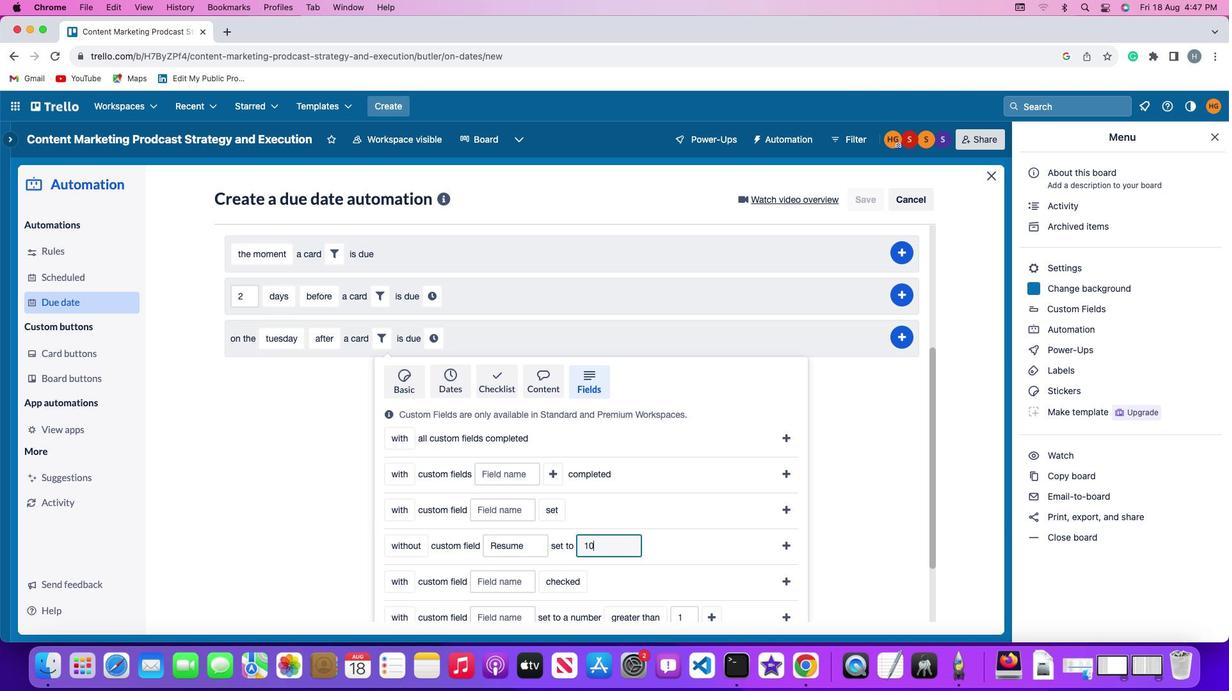 
Action: Mouse moved to (787, 543)
Screenshot: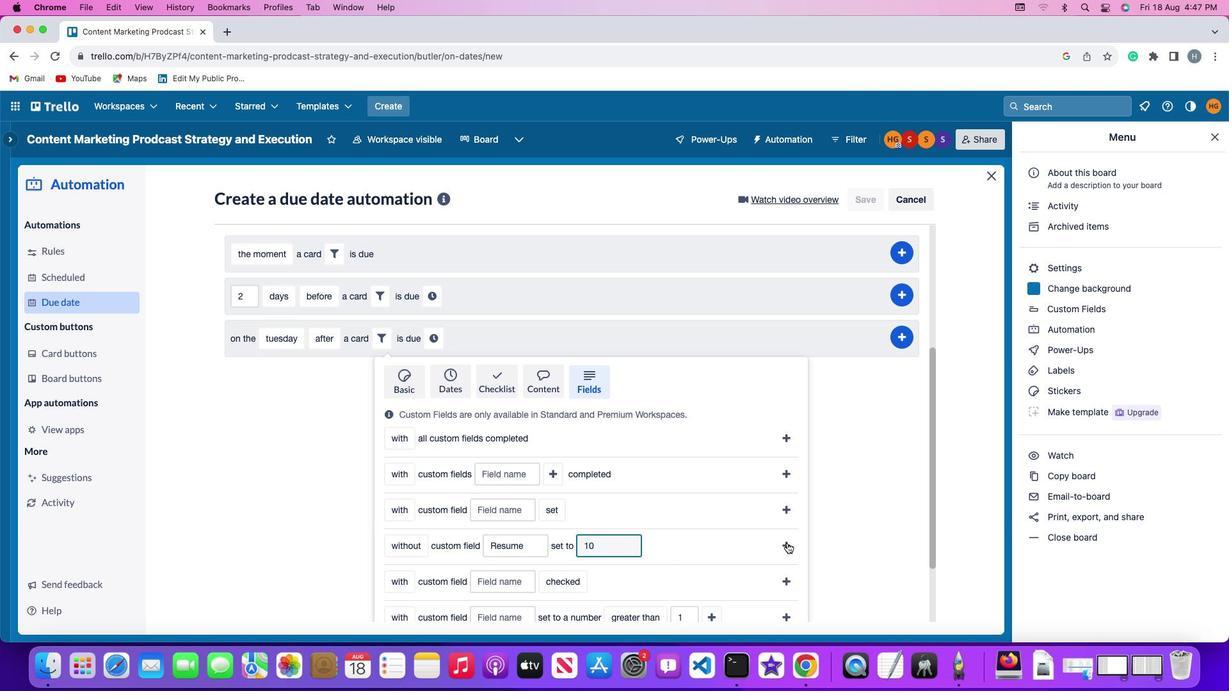 
Action: Mouse pressed left at (787, 543)
Screenshot: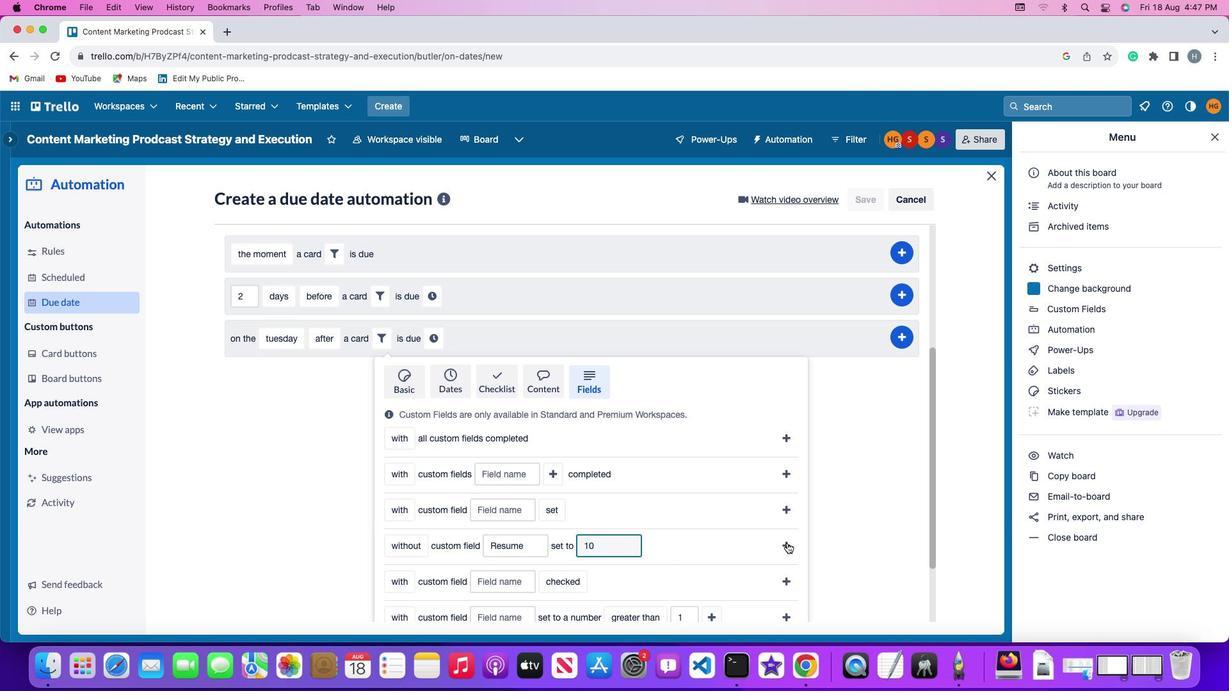 
Action: Mouse moved to (631, 556)
Screenshot: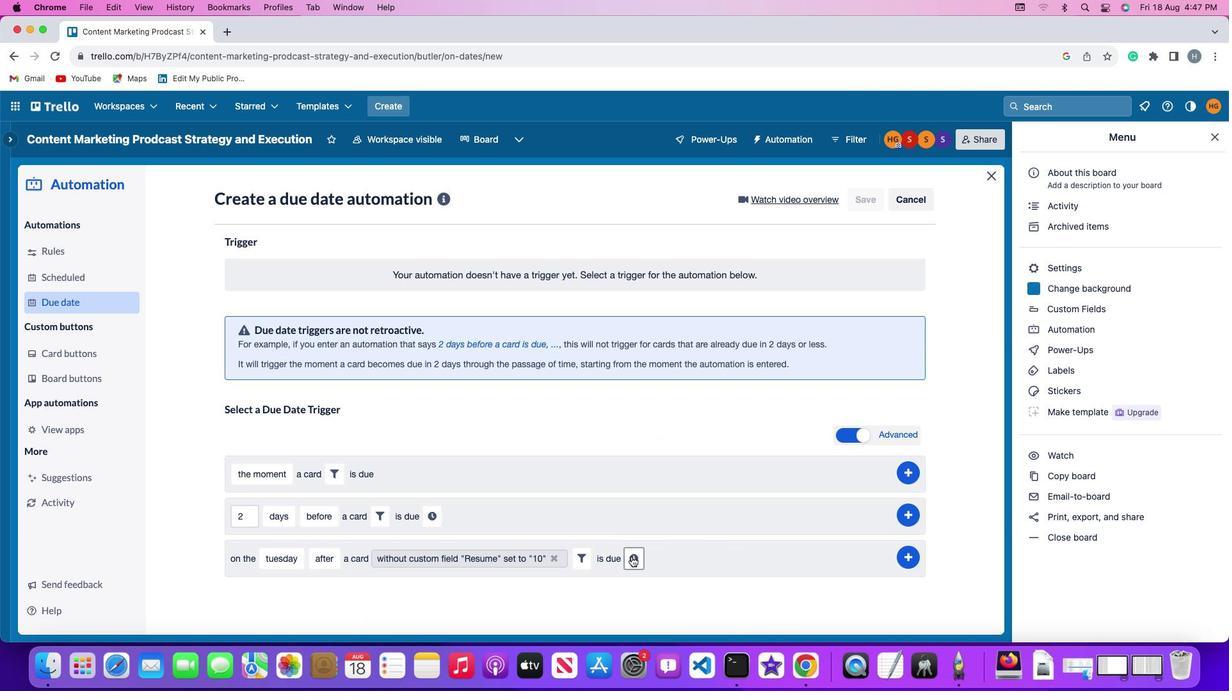 
Action: Mouse pressed left at (631, 556)
Screenshot: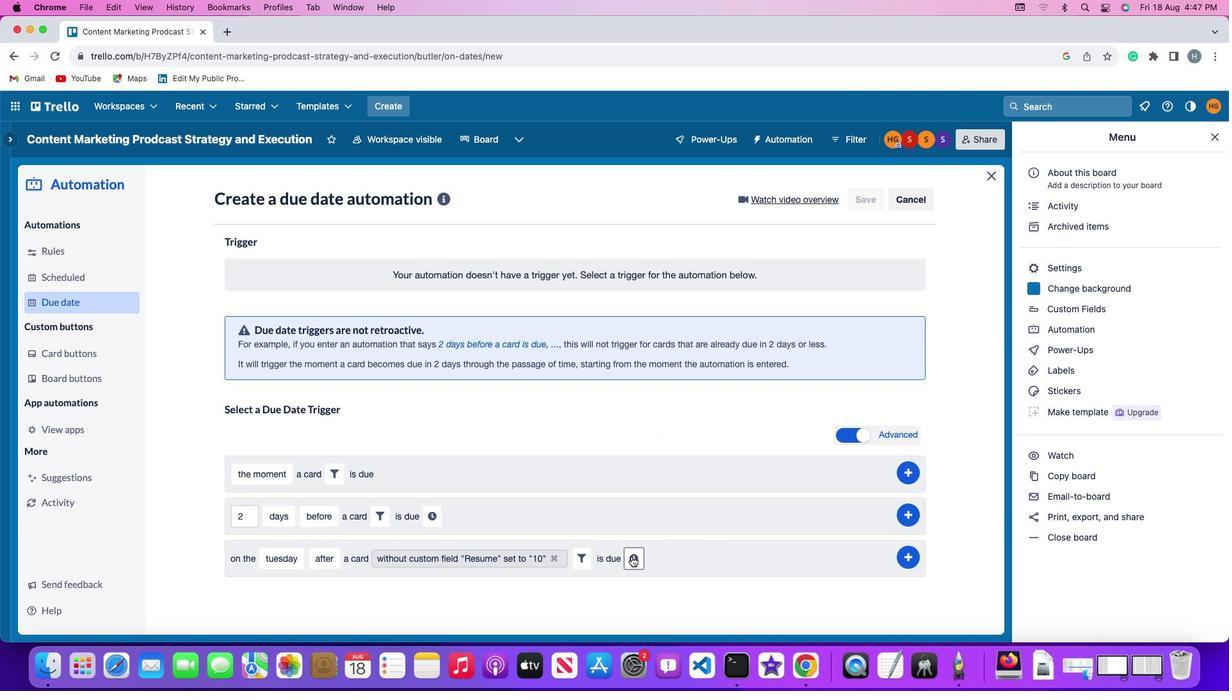 
Action: Mouse moved to (649, 555)
Screenshot: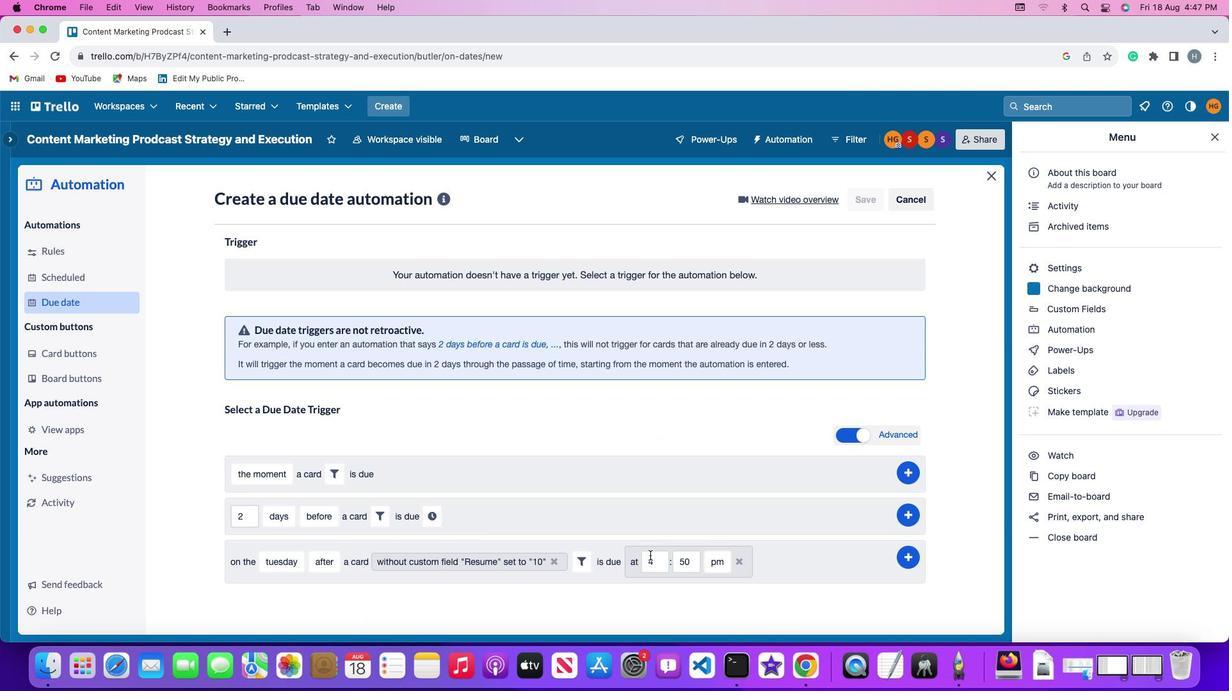 
Action: Mouse pressed left at (649, 555)
Screenshot: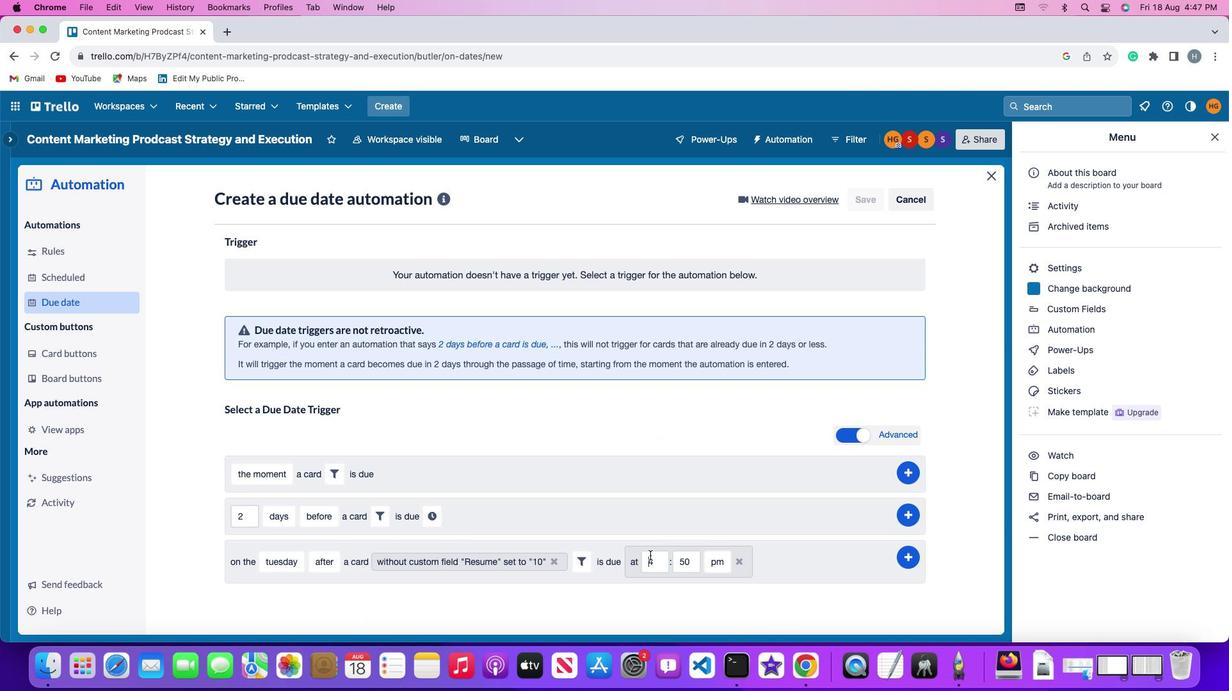 
Action: Mouse moved to (654, 555)
Screenshot: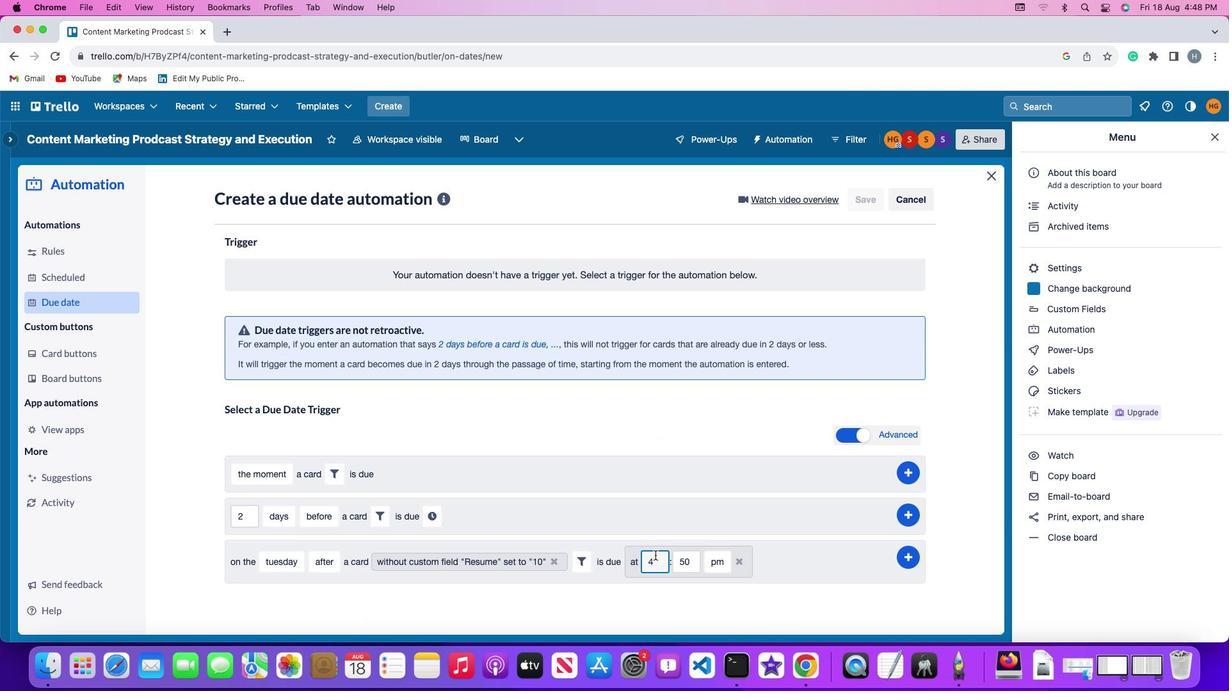 
Action: Key pressed Key.right
Screenshot: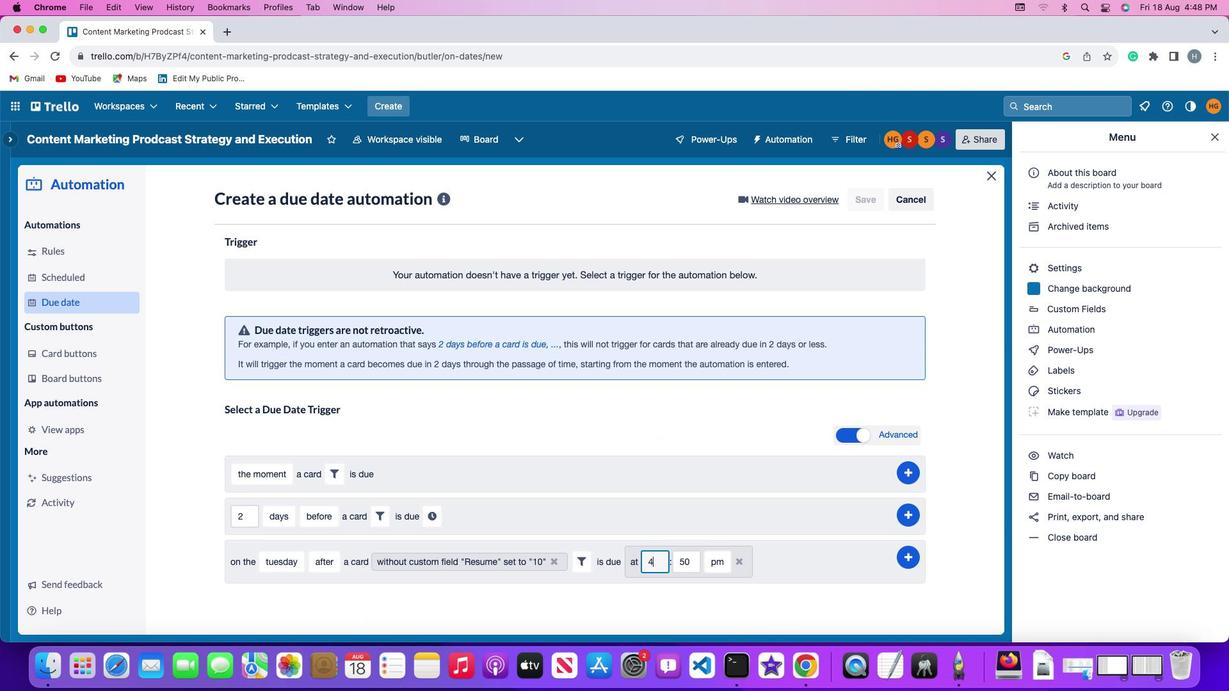 
Action: Mouse moved to (654, 555)
Screenshot: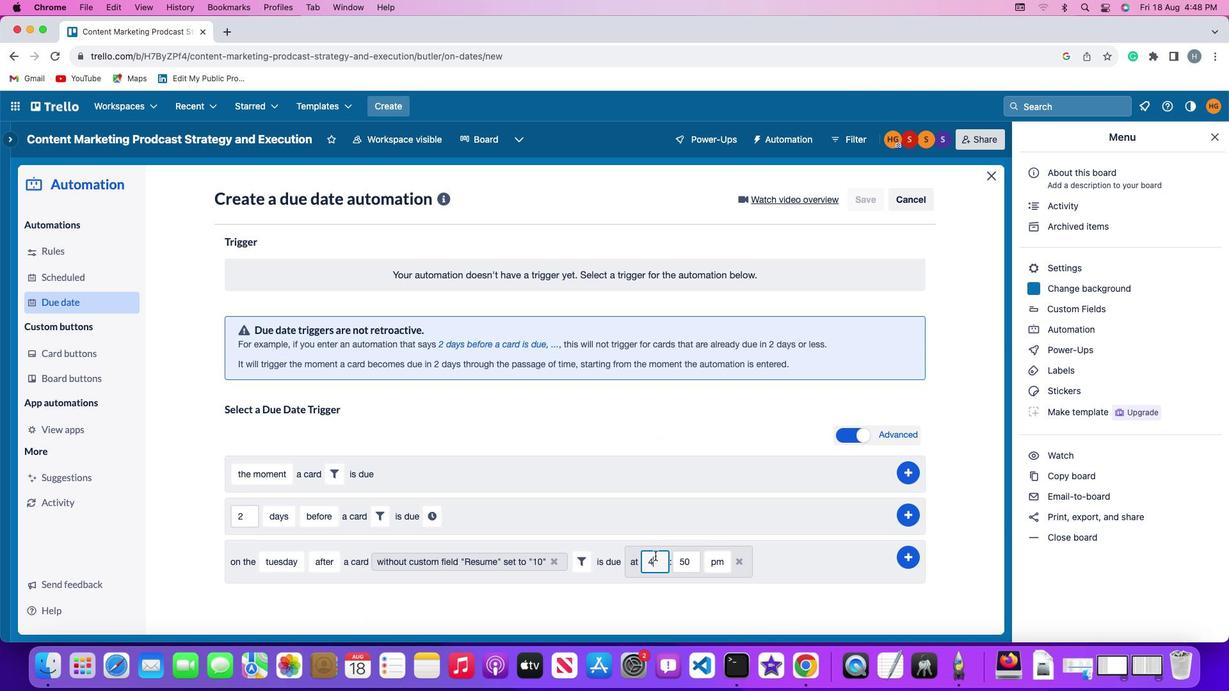 
Action: Key pressed Key.backspace
Screenshot: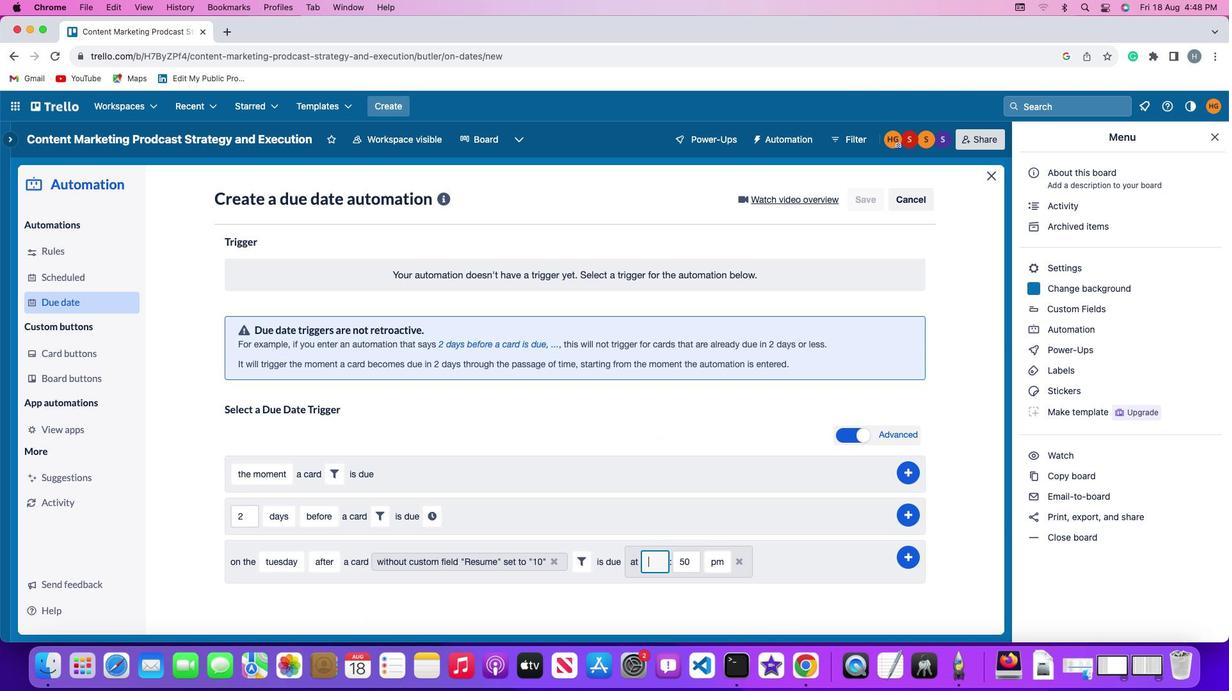 
Action: Mouse moved to (655, 555)
Screenshot: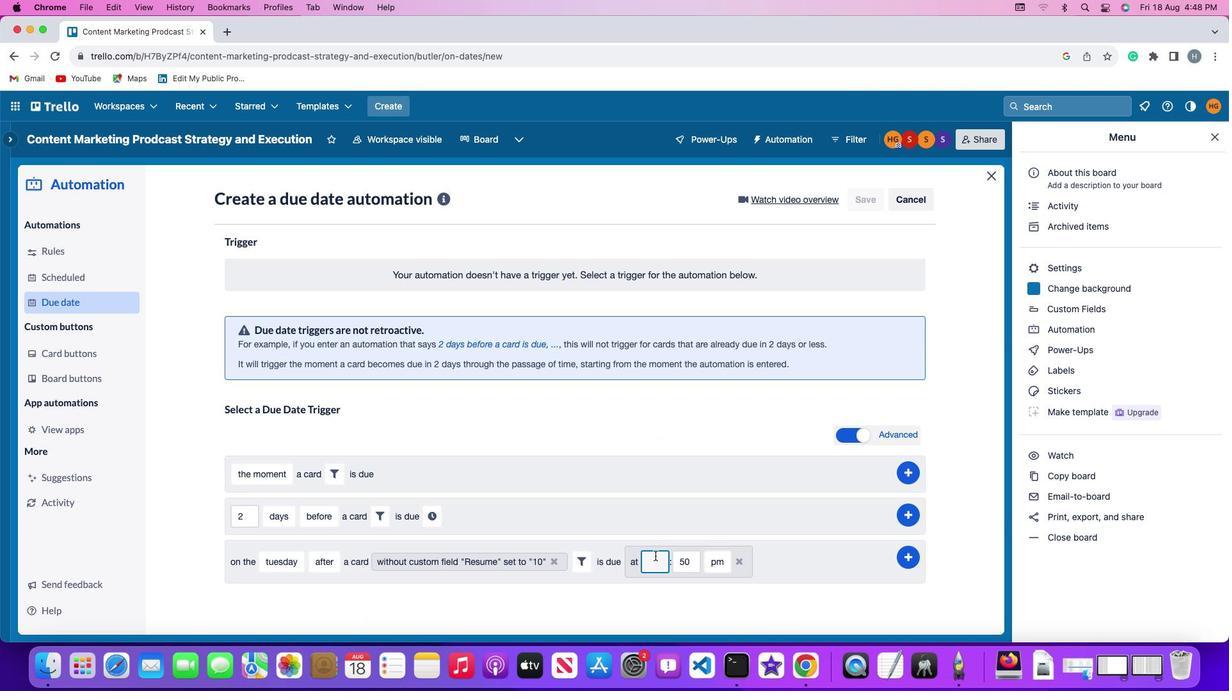 
Action: Key pressed '1'
Screenshot: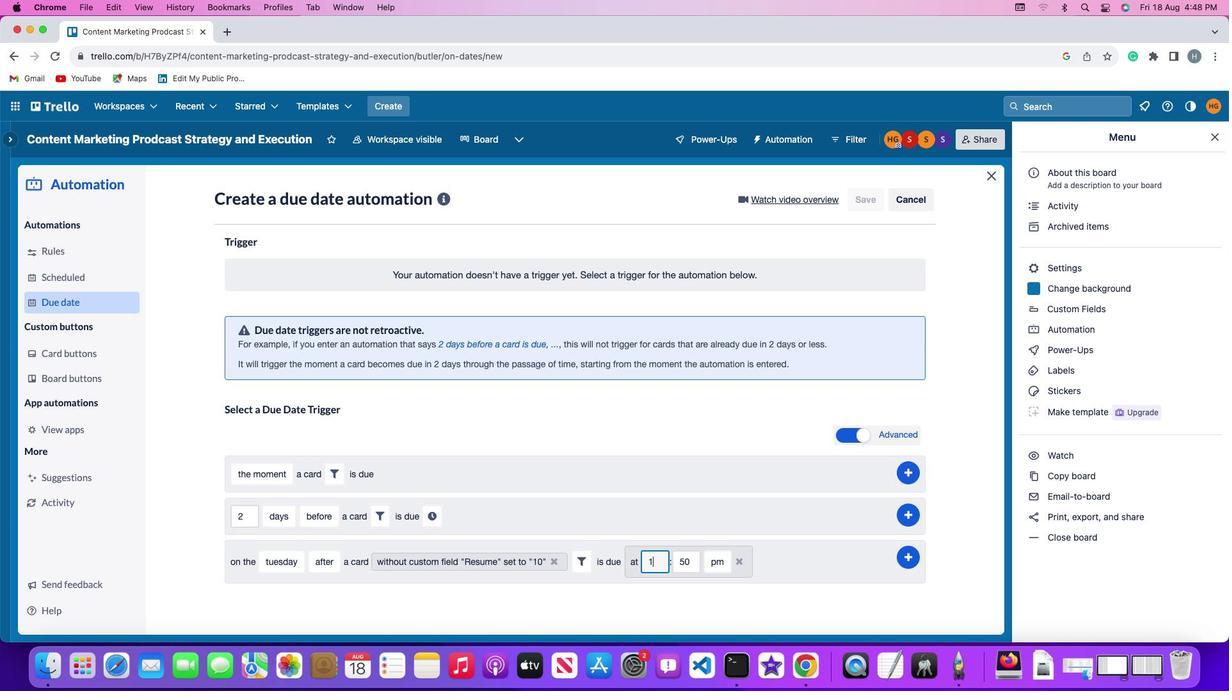 
Action: Mouse moved to (655, 554)
Screenshot: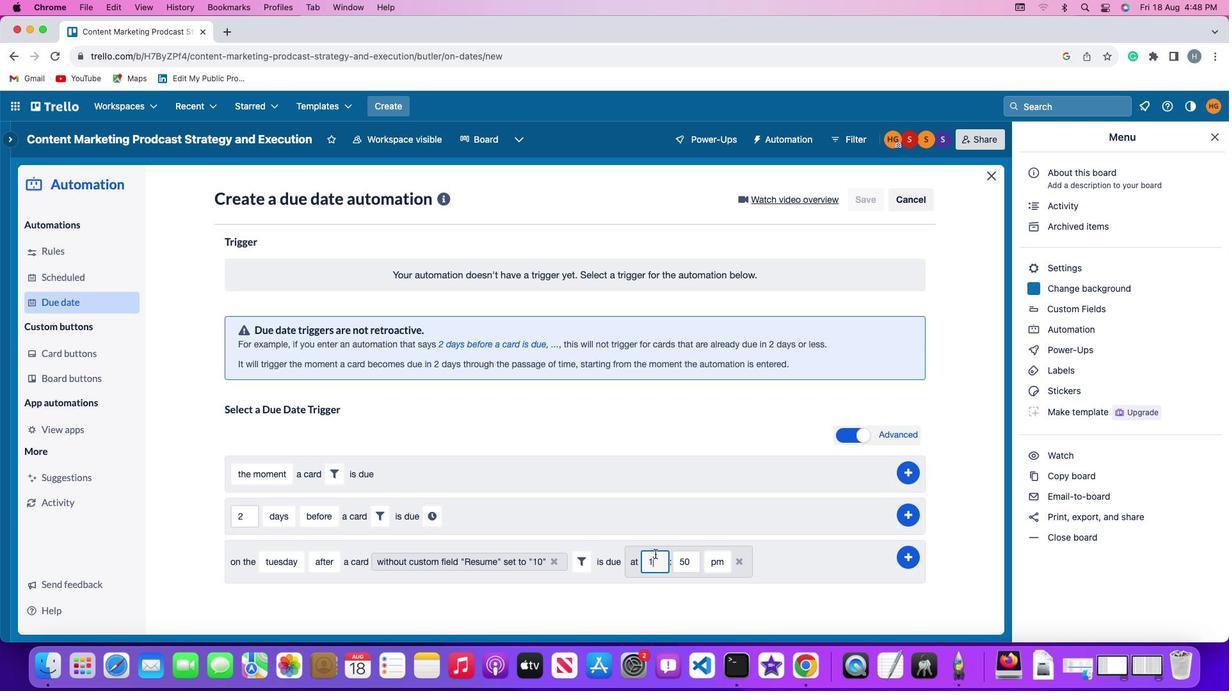 
Action: Key pressed '1'
Screenshot: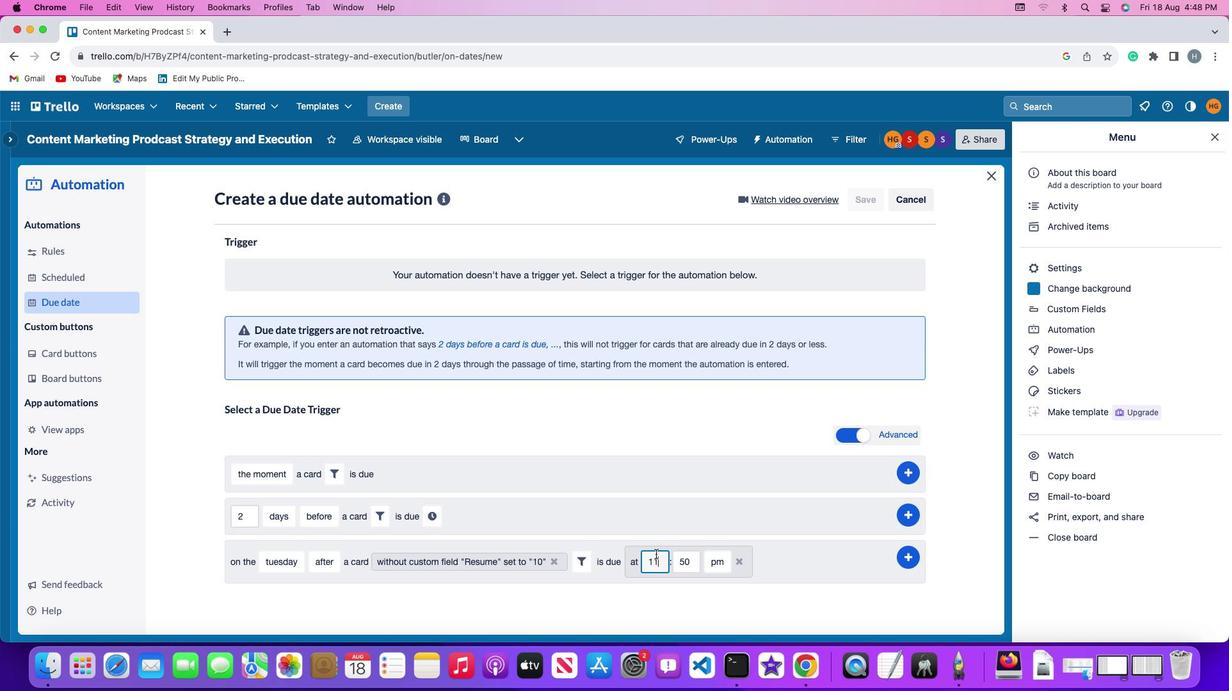 
Action: Mouse moved to (695, 558)
Screenshot: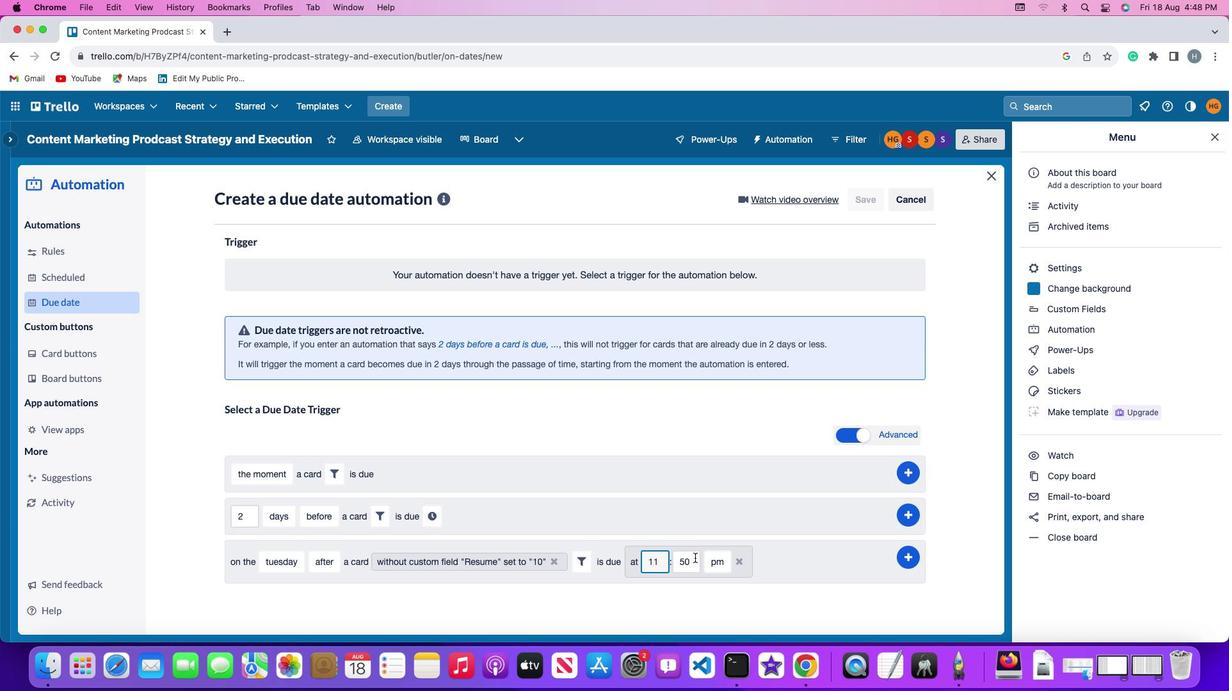 
Action: Mouse pressed left at (695, 558)
Screenshot: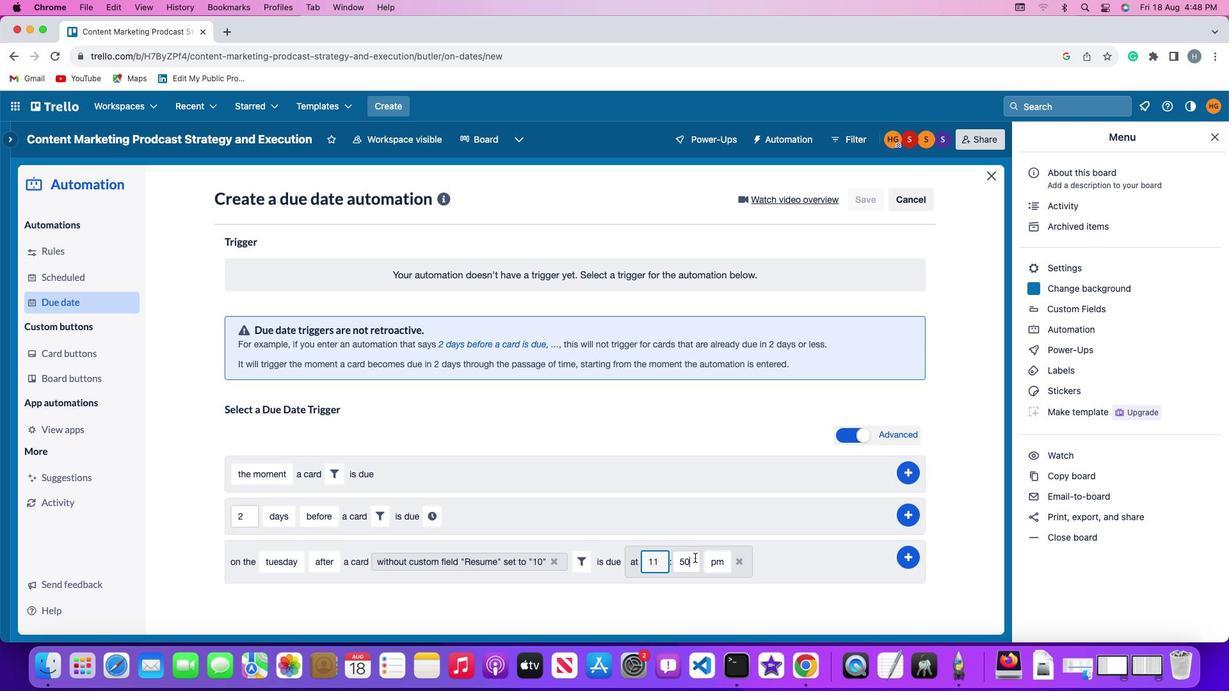 
Action: Key pressed Key.backspaceKey.backspace
Screenshot: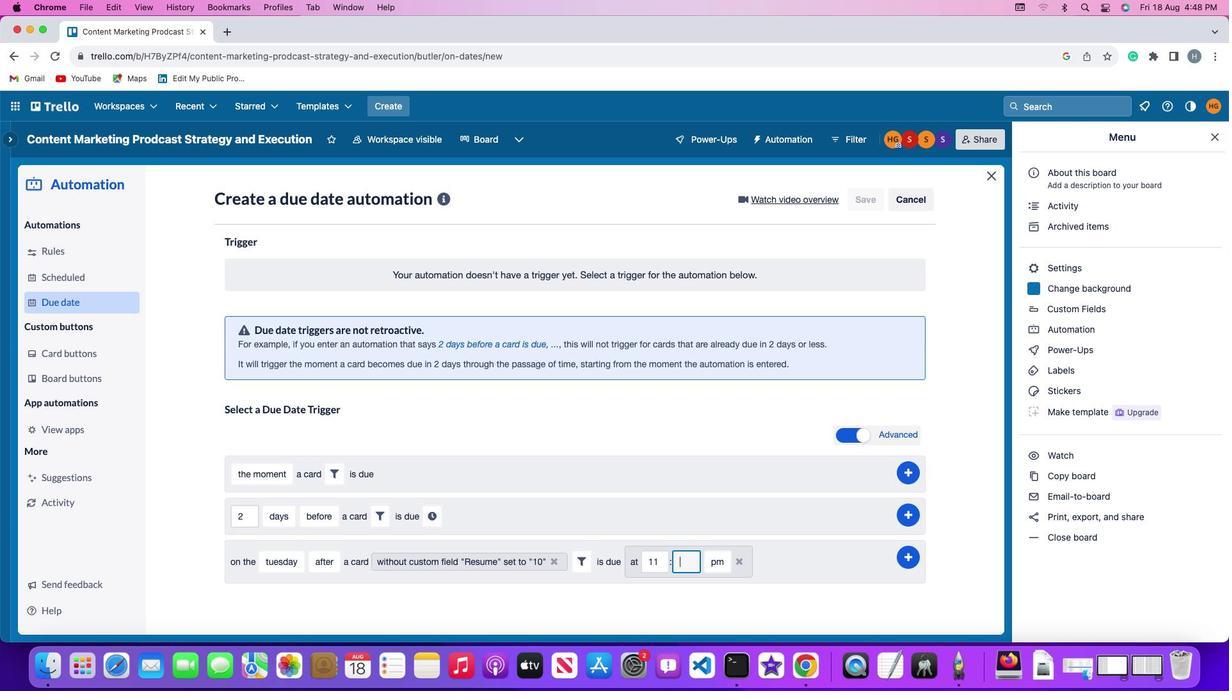 
Action: Mouse moved to (695, 557)
Screenshot: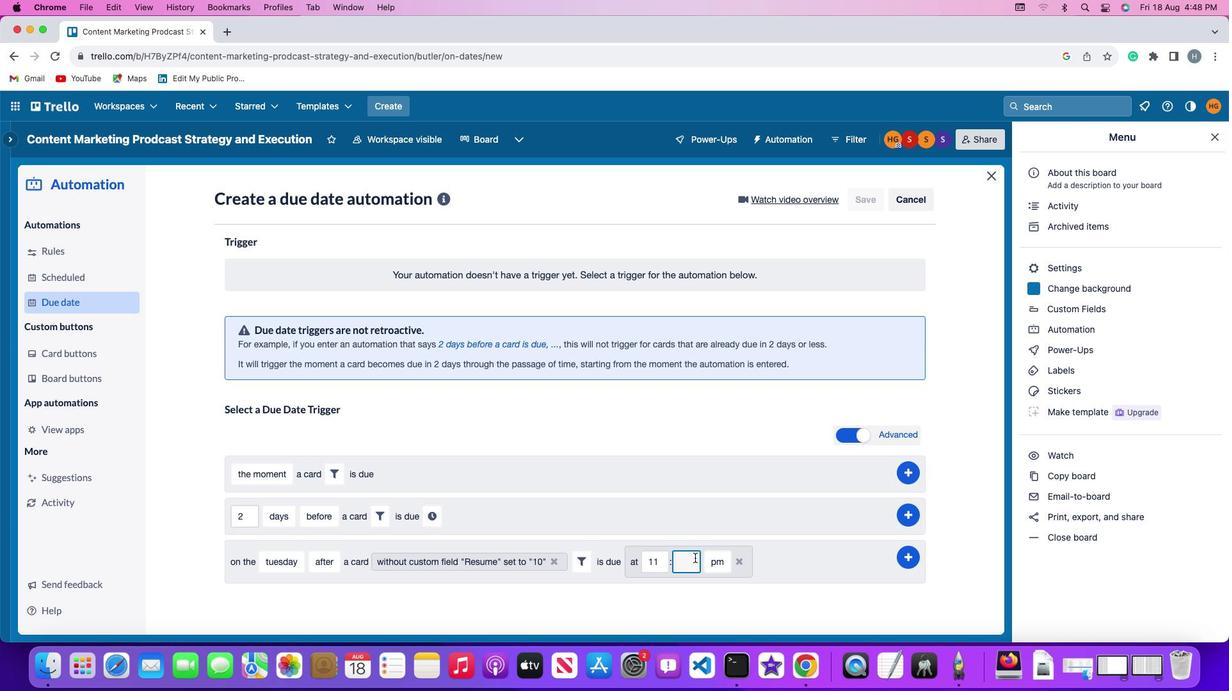 
Action: Key pressed '0''0'
Screenshot: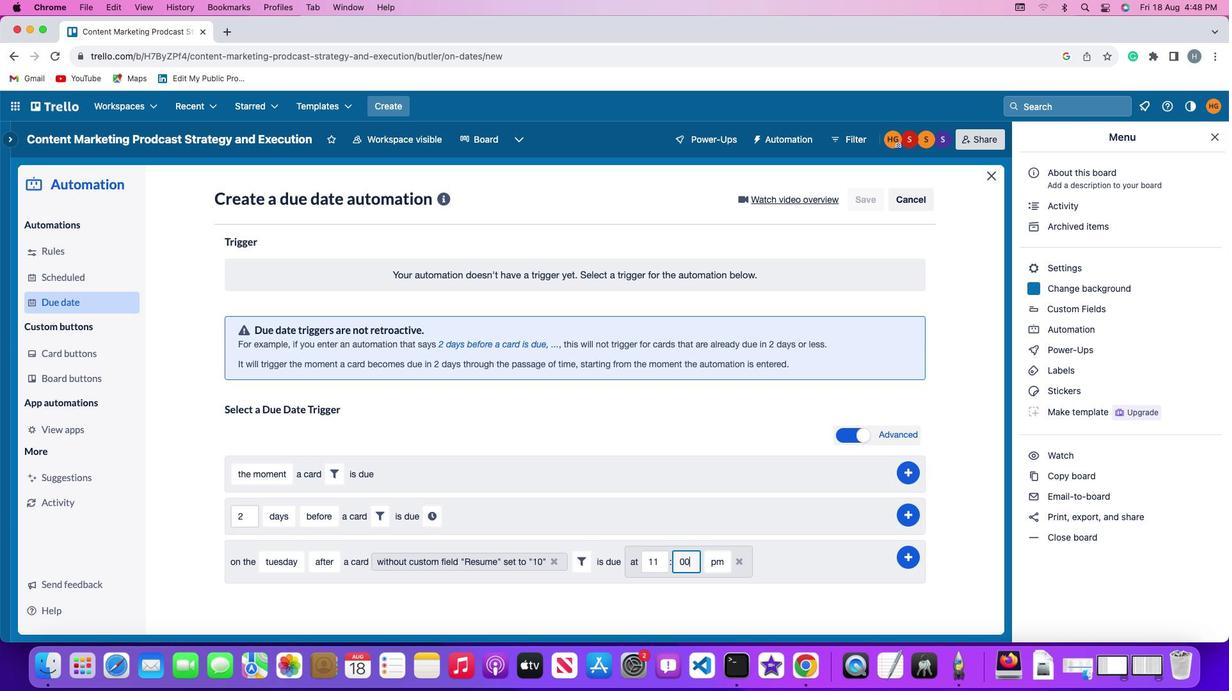 
Action: Mouse moved to (720, 560)
Screenshot: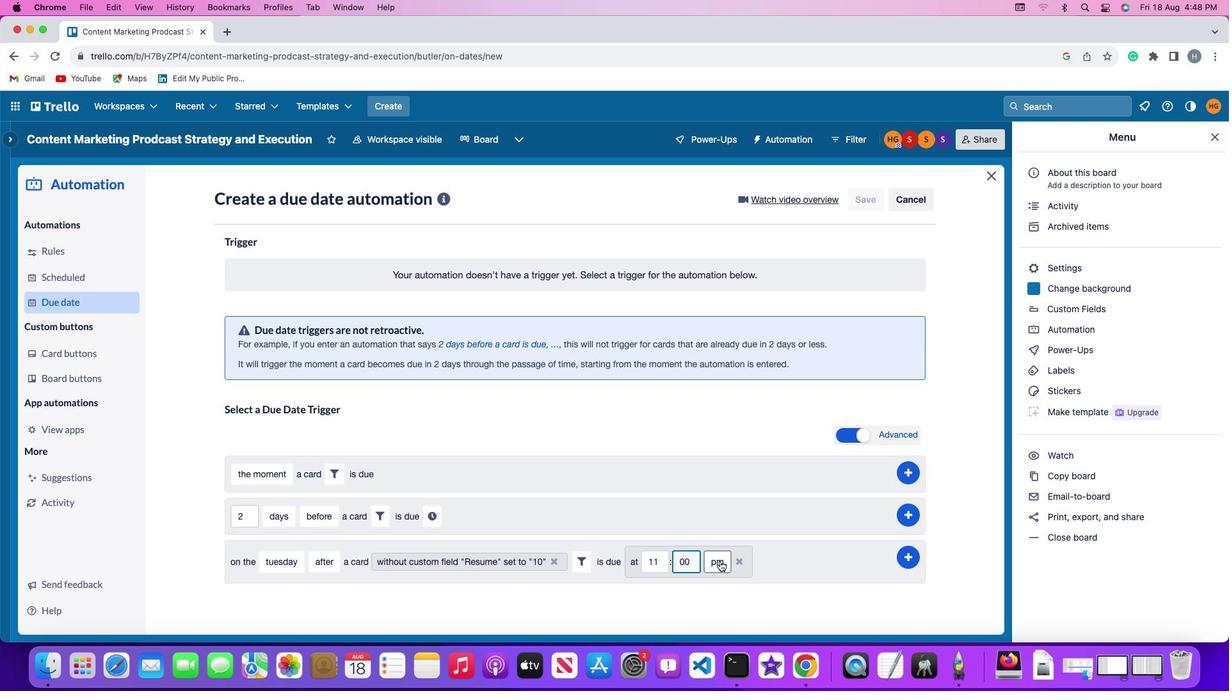 
Action: Mouse pressed left at (720, 560)
Screenshot: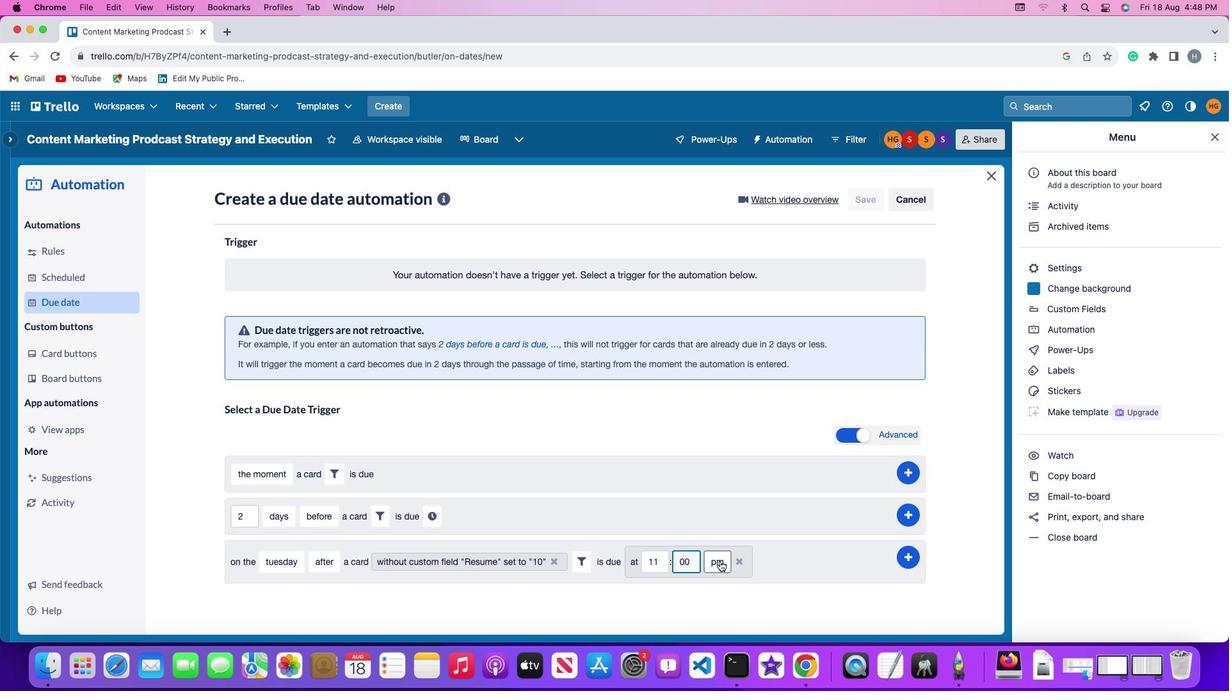 
Action: Mouse moved to (722, 586)
Screenshot: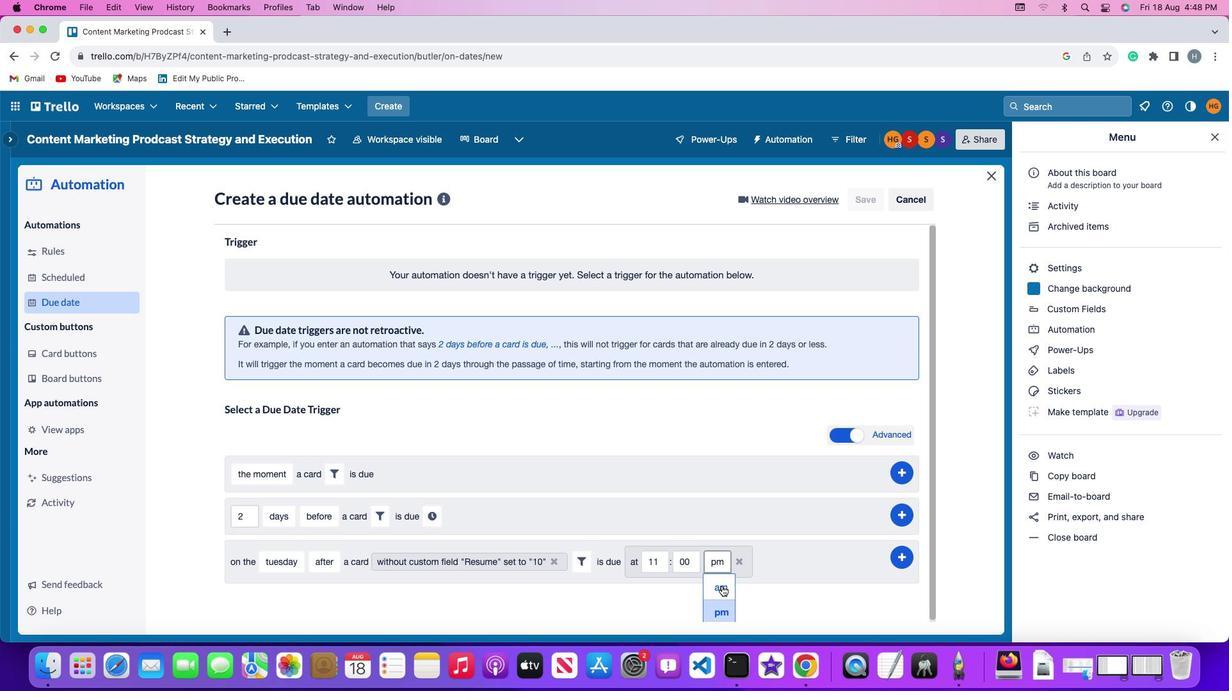 
Action: Mouse pressed left at (722, 586)
Screenshot: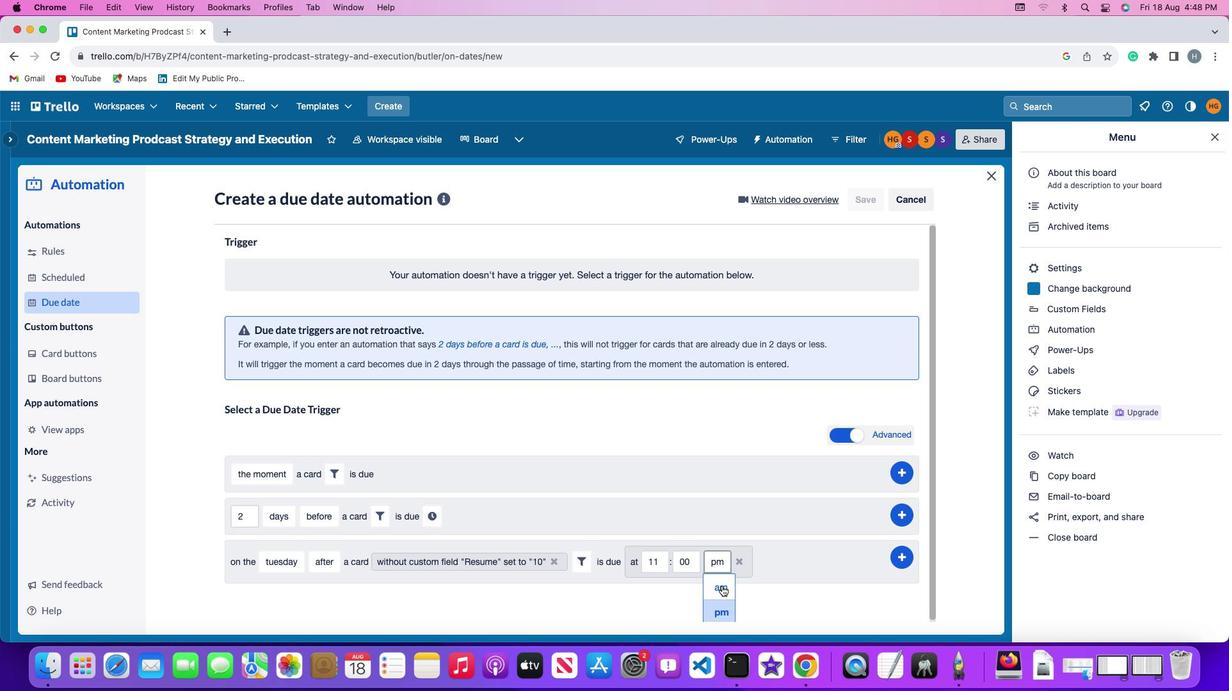 
Action: Mouse moved to (910, 556)
Screenshot: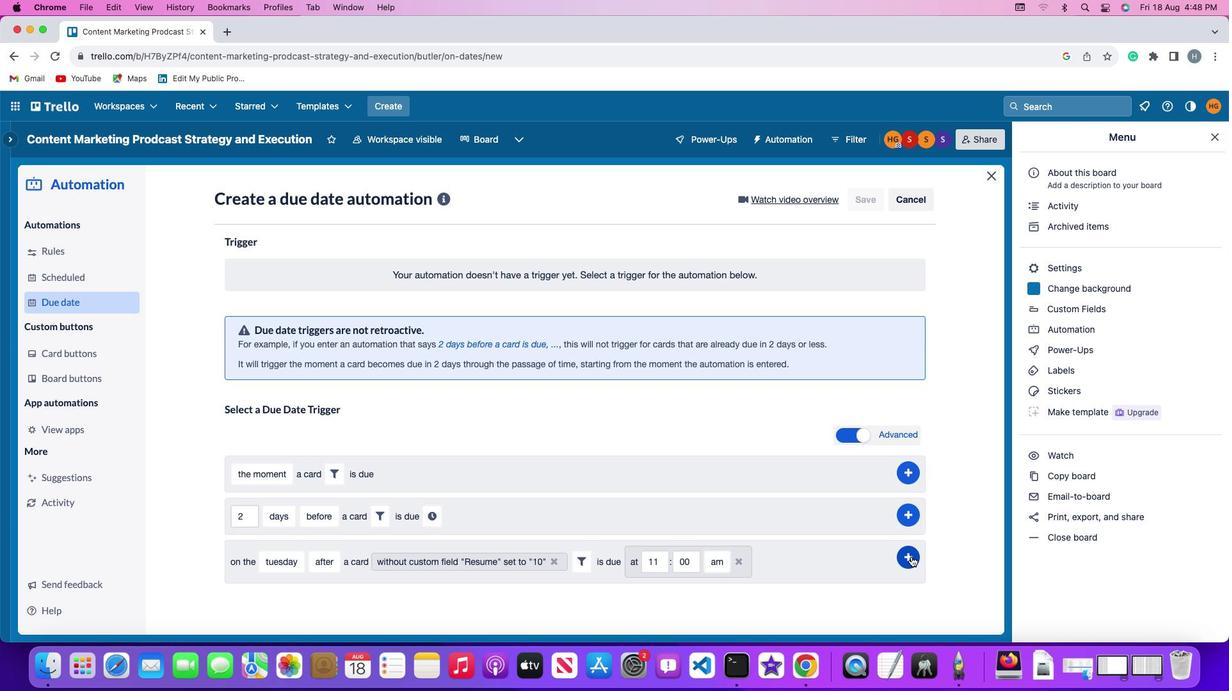 
Action: Mouse pressed left at (910, 556)
Screenshot: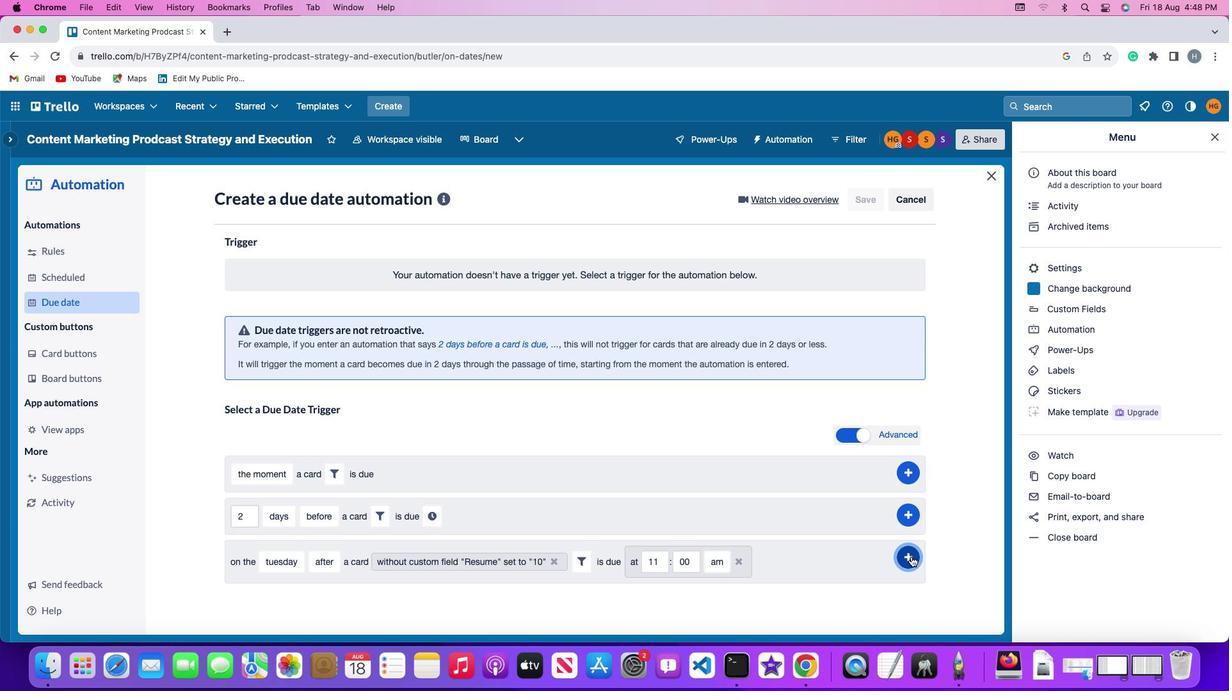 
Action: Mouse moved to (971, 471)
Screenshot: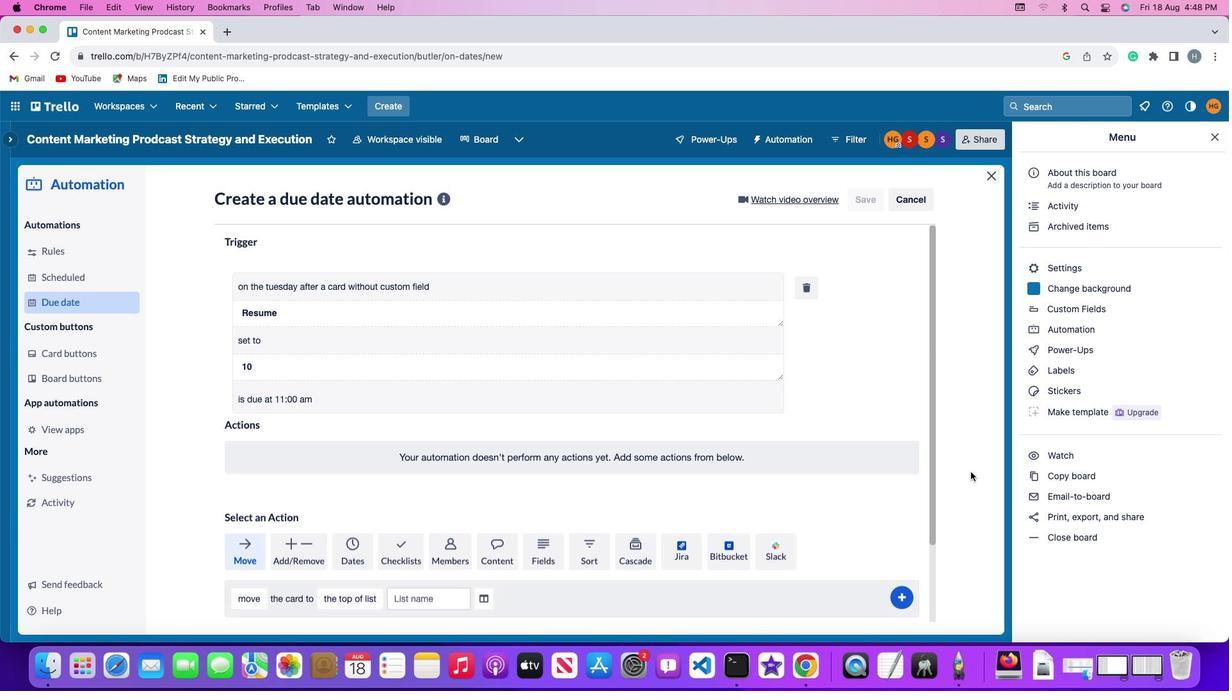 
